 Task: For heading Arial Rounded MT Bold with Underline.  font size for heading26,  'Change the font style of data to'Browallia New.  and font size to 18,  Change the alignment of both headline & data to Align middle & Align Text left.  In the sheet  BudgetTool
Action: Mouse moved to (1034, 139)
Screenshot: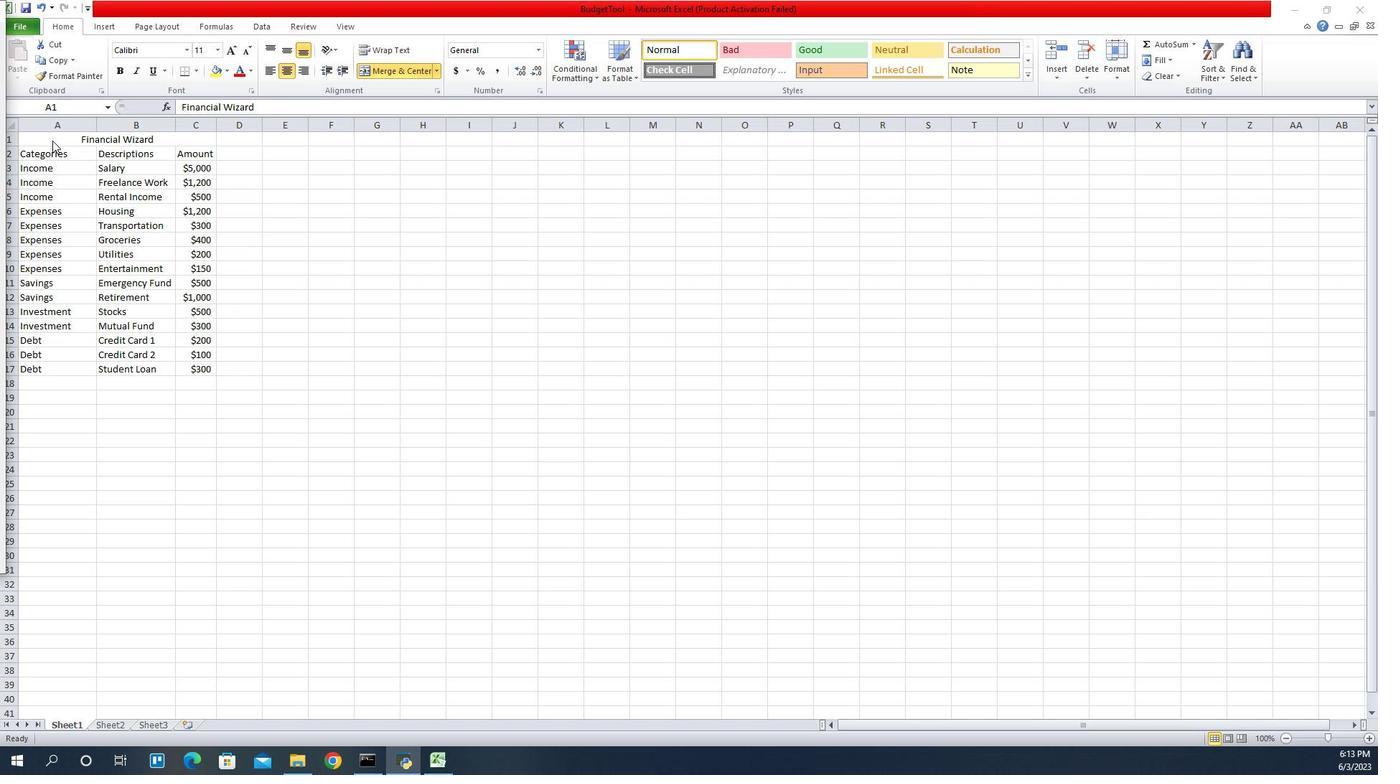 
Action: Mouse pressed left at (1034, 139)
Screenshot: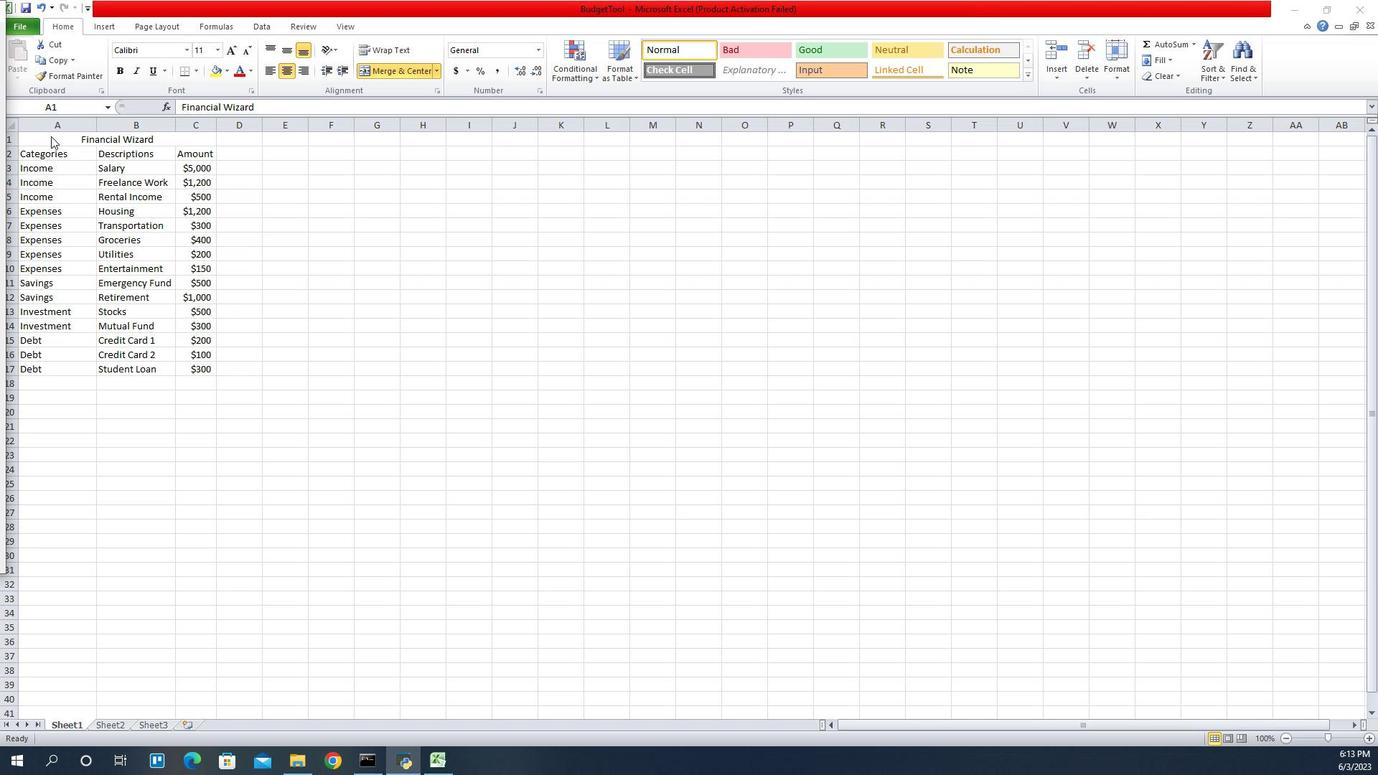 
Action: Mouse moved to (1168, 49)
Screenshot: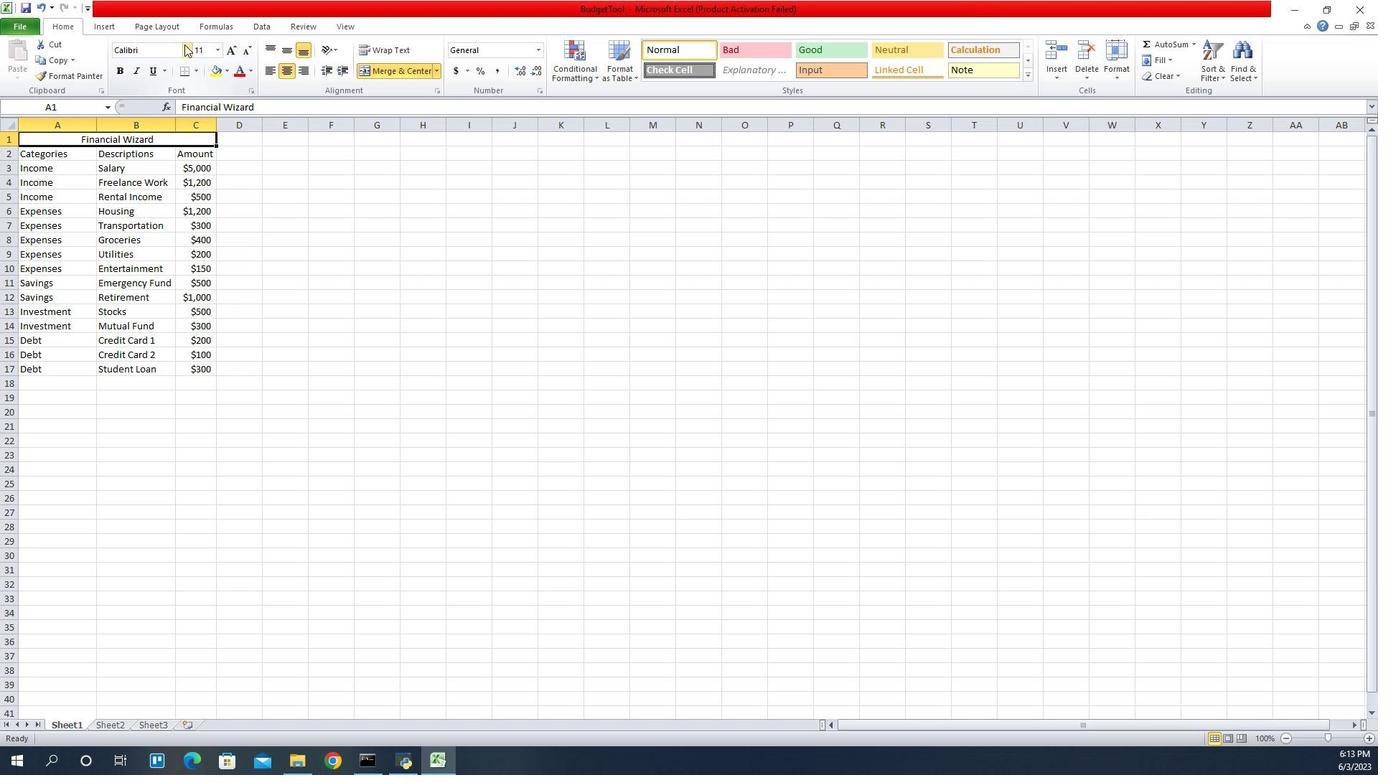 
Action: Mouse pressed left at (1168, 49)
Screenshot: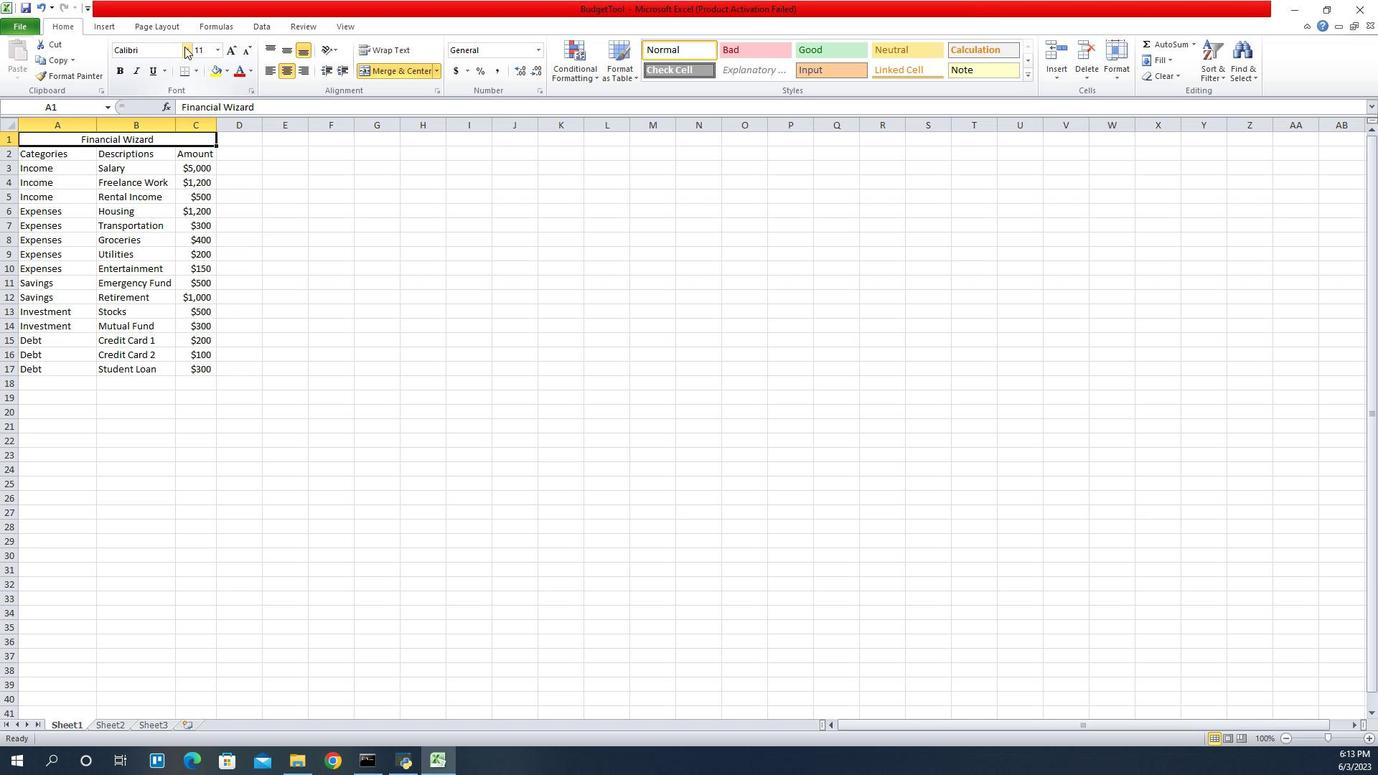 
Action: Mouse moved to (1137, 216)
Screenshot: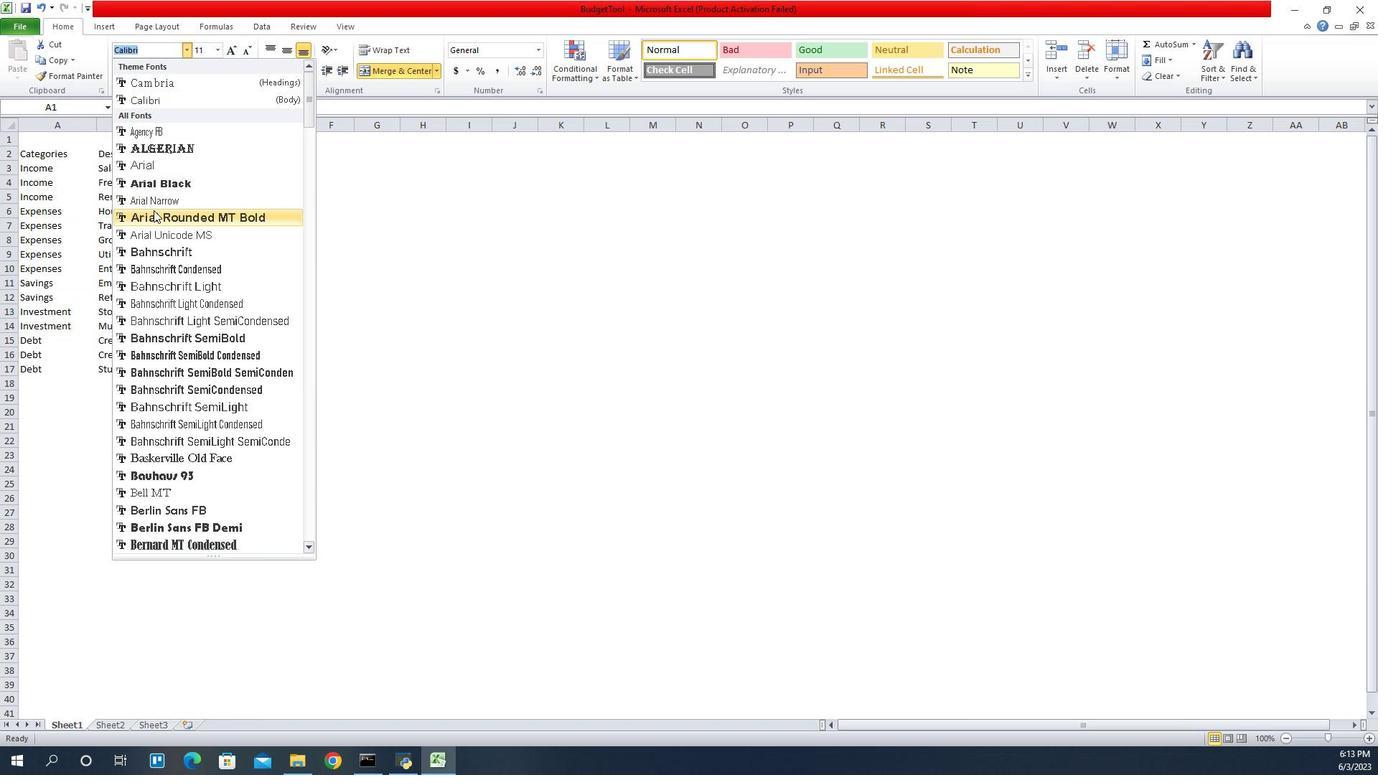 
Action: Mouse pressed left at (1137, 216)
Screenshot: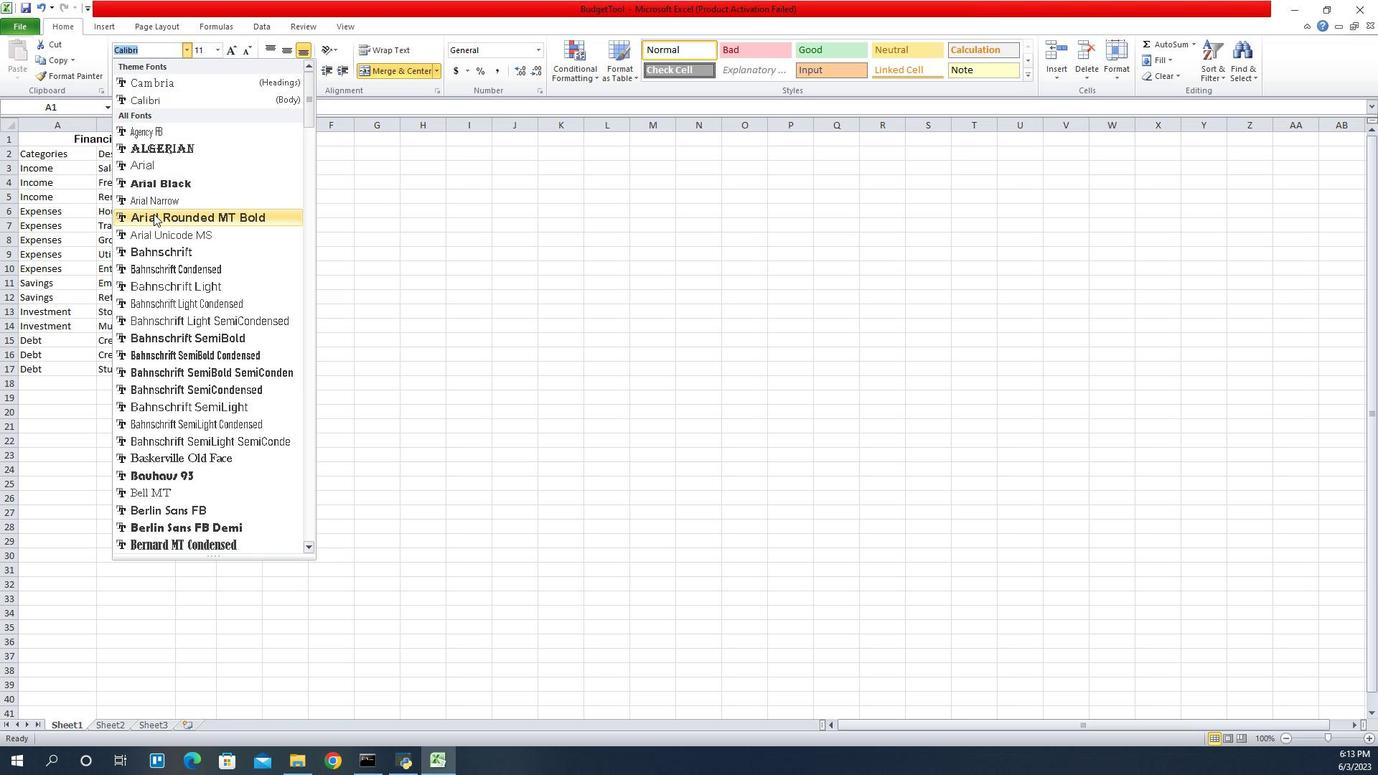 
Action: Mouse moved to (1136, 68)
Screenshot: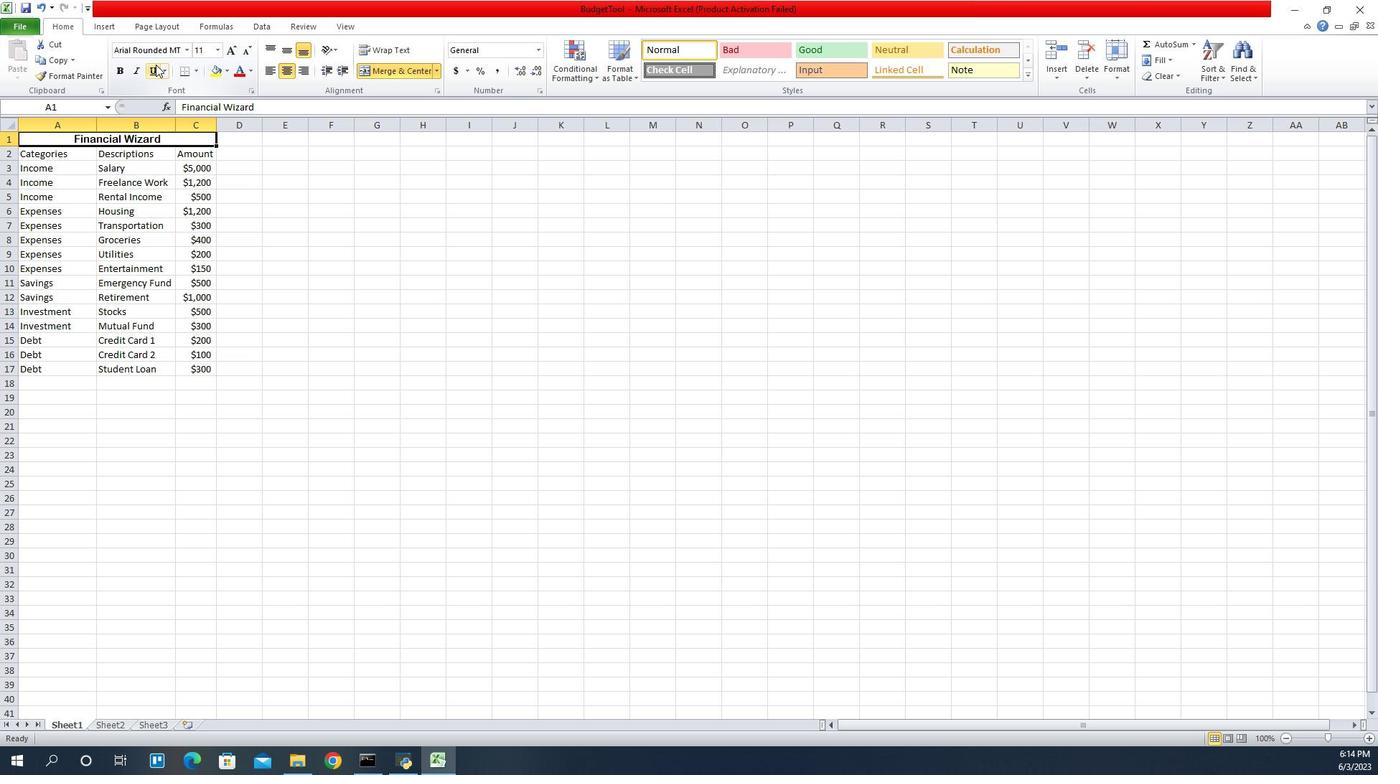 
Action: Mouse pressed left at (1136, 68)
Screenshot: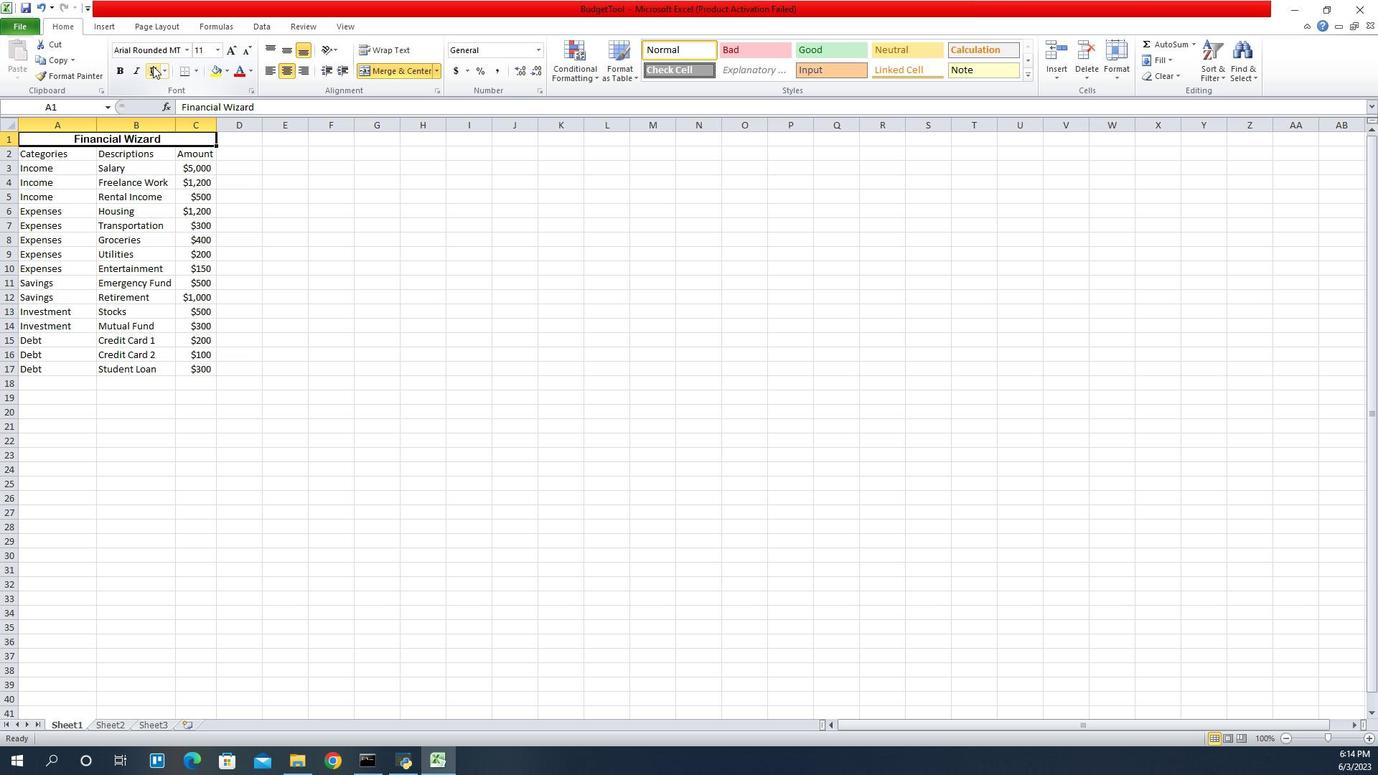 
Action: Mouse moved to (1200, 53)
Screenshot: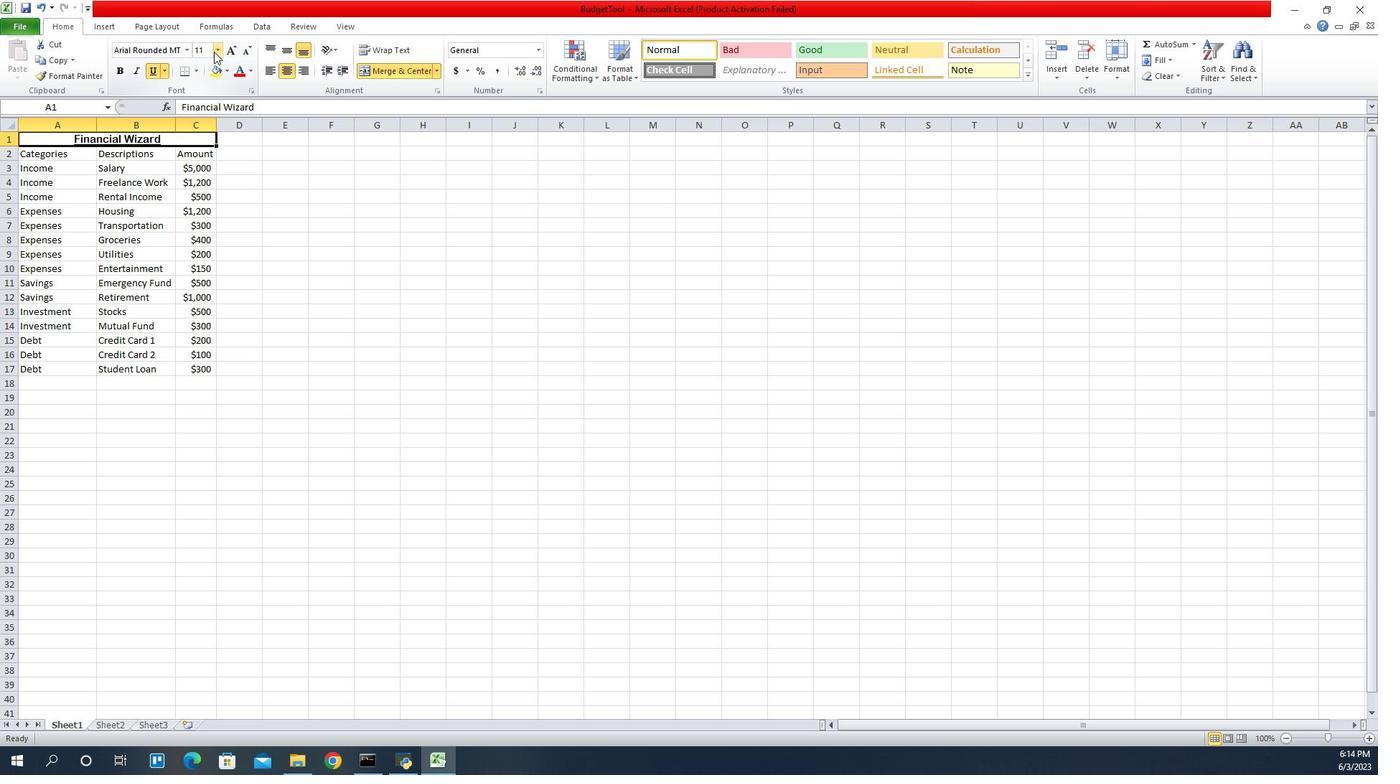 
Action: Mouse pressed left at (1200, 53)
Screenshot: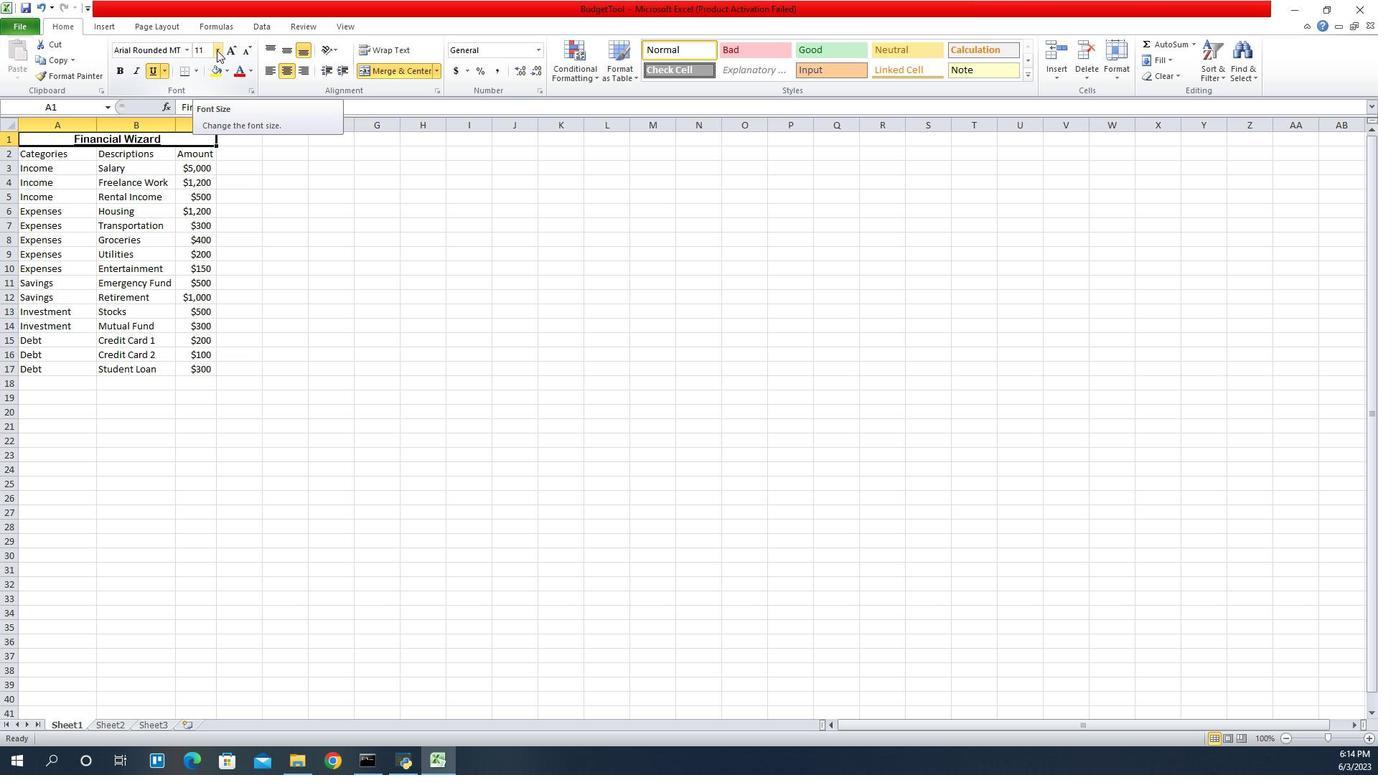 
Action: Mouse moved to (1180, 203)
Screenshot: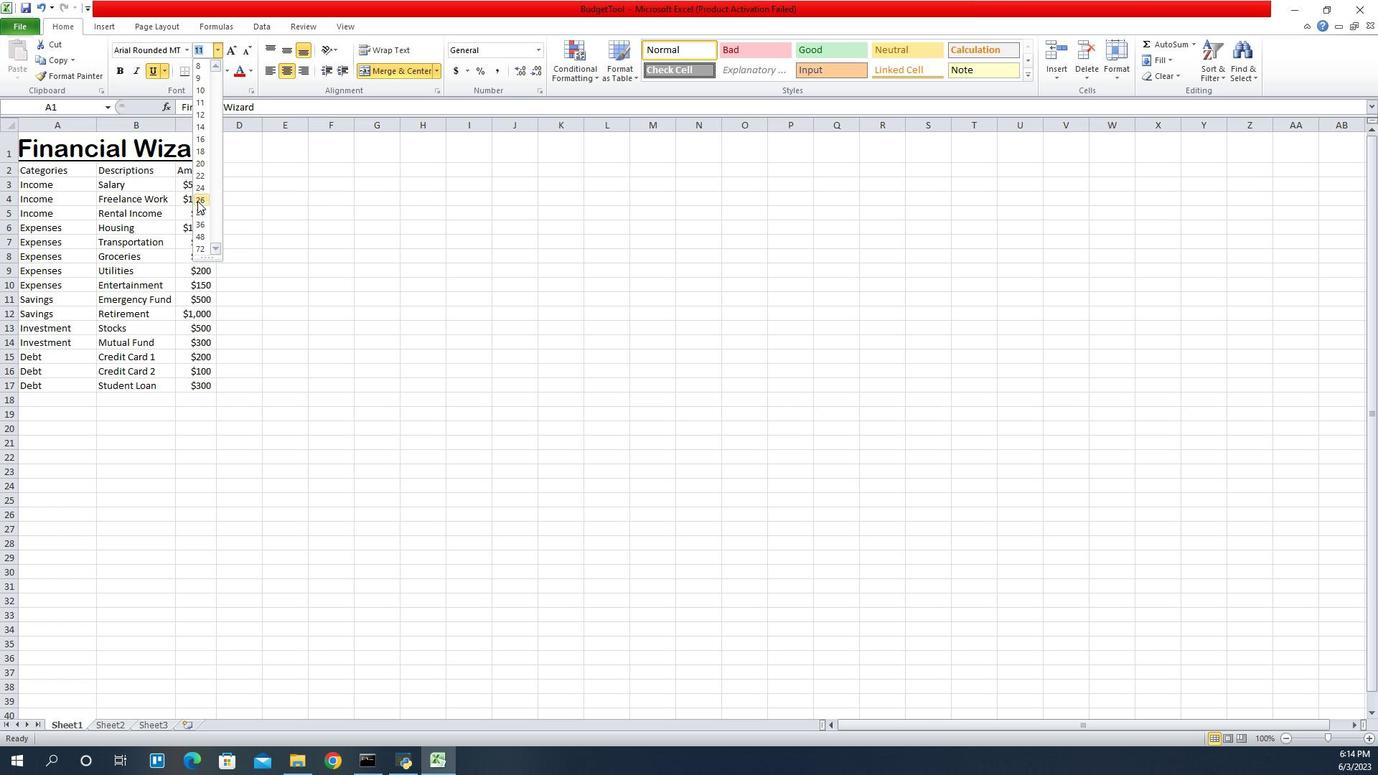 
Action: Mouse pressed left at (1180, 203)
Screenshot: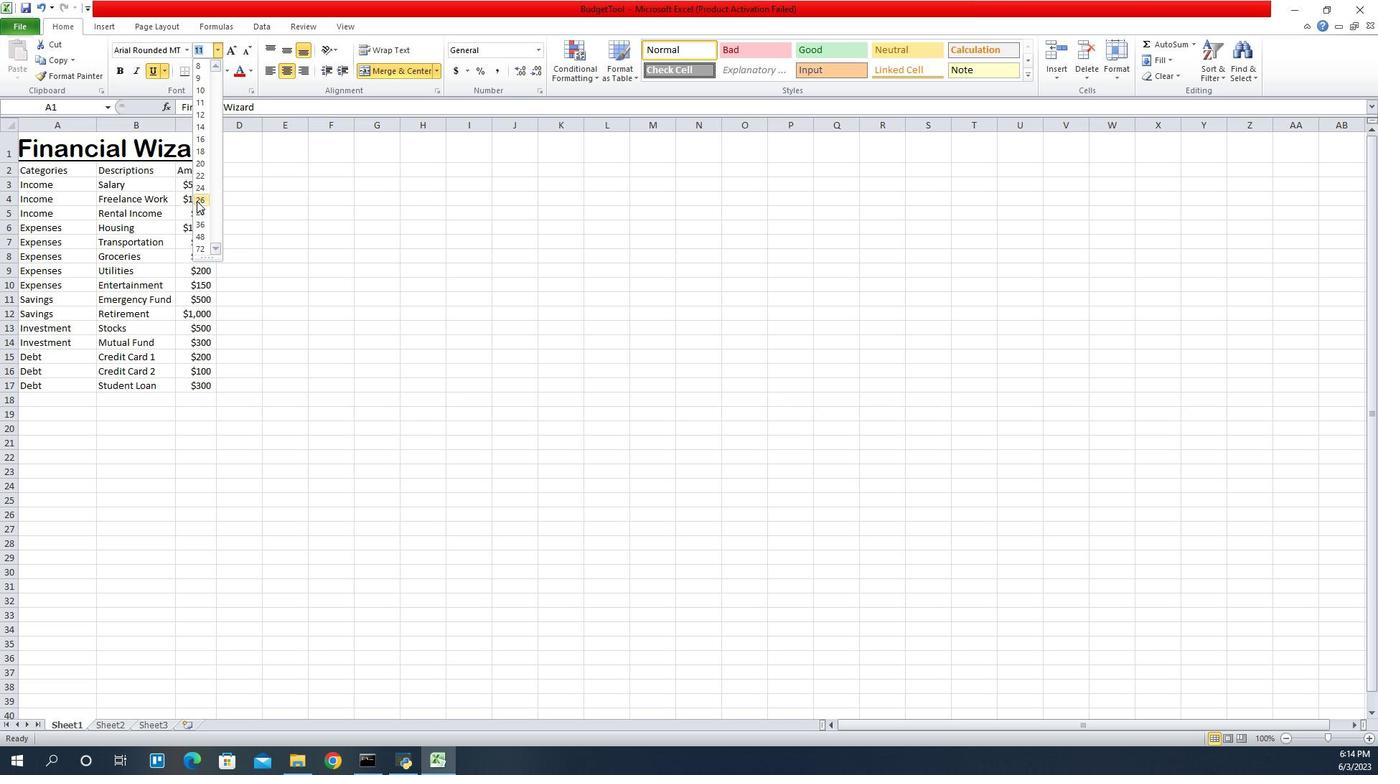 
Action: Mouse moved to (1025, 175)
Screenshot: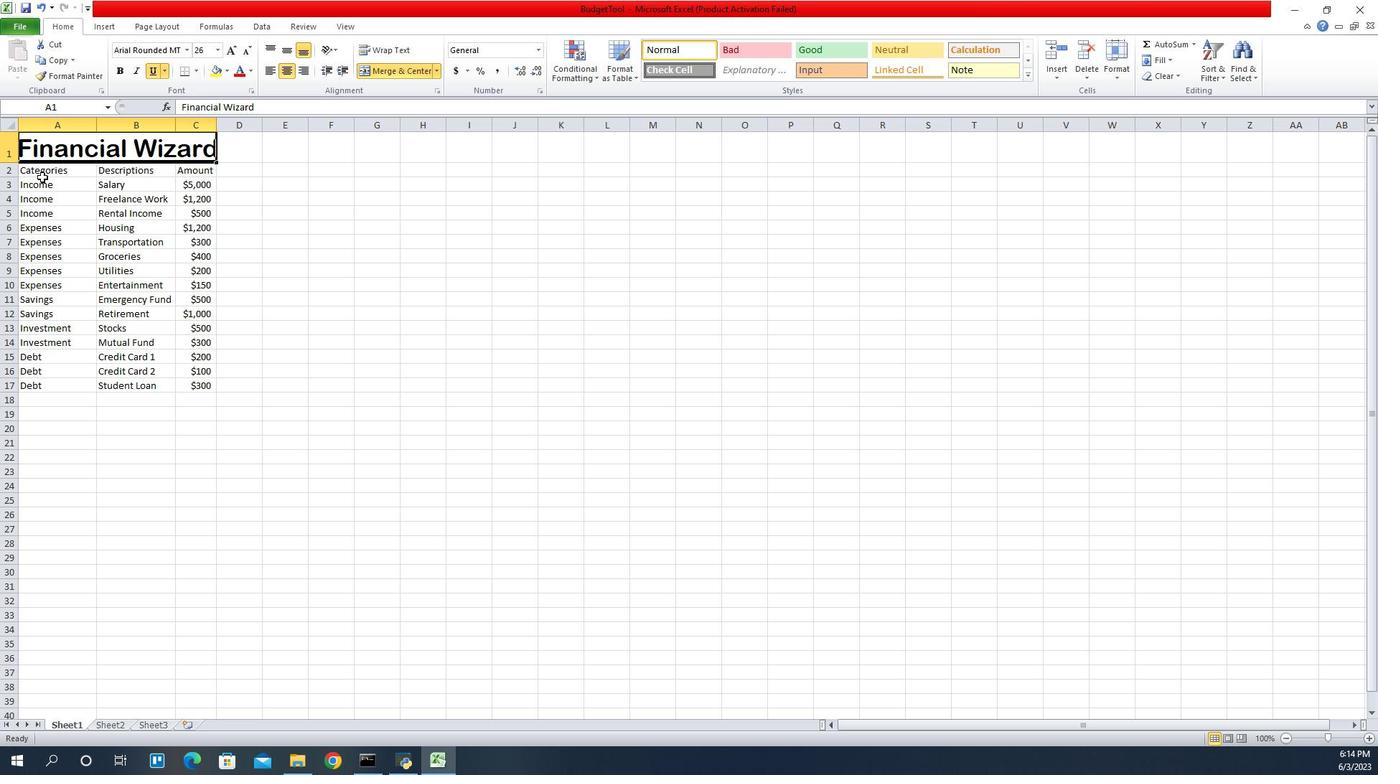 
Action: Mouse pressed left at (1025, 175)
Screenshot: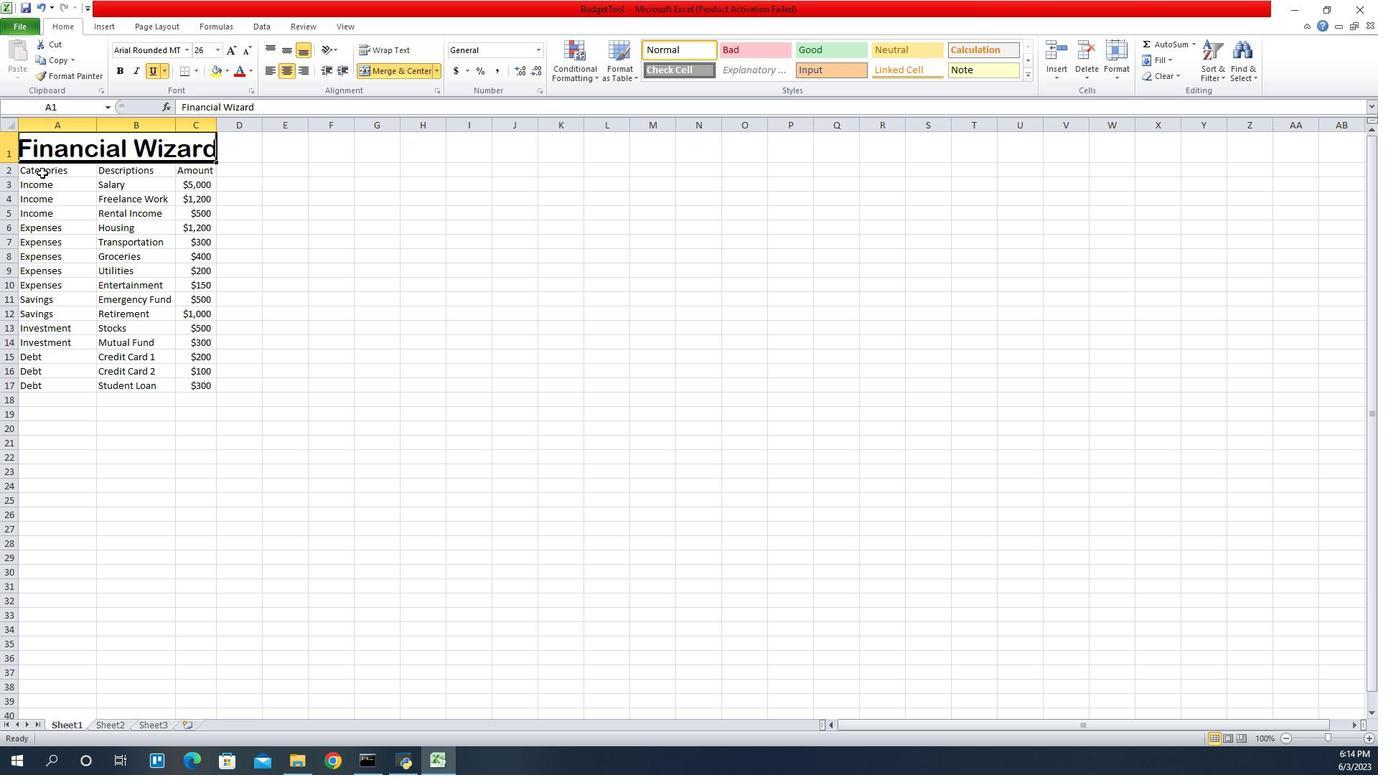 
Action: Mouse moved to (1143, 50)
Screenshot: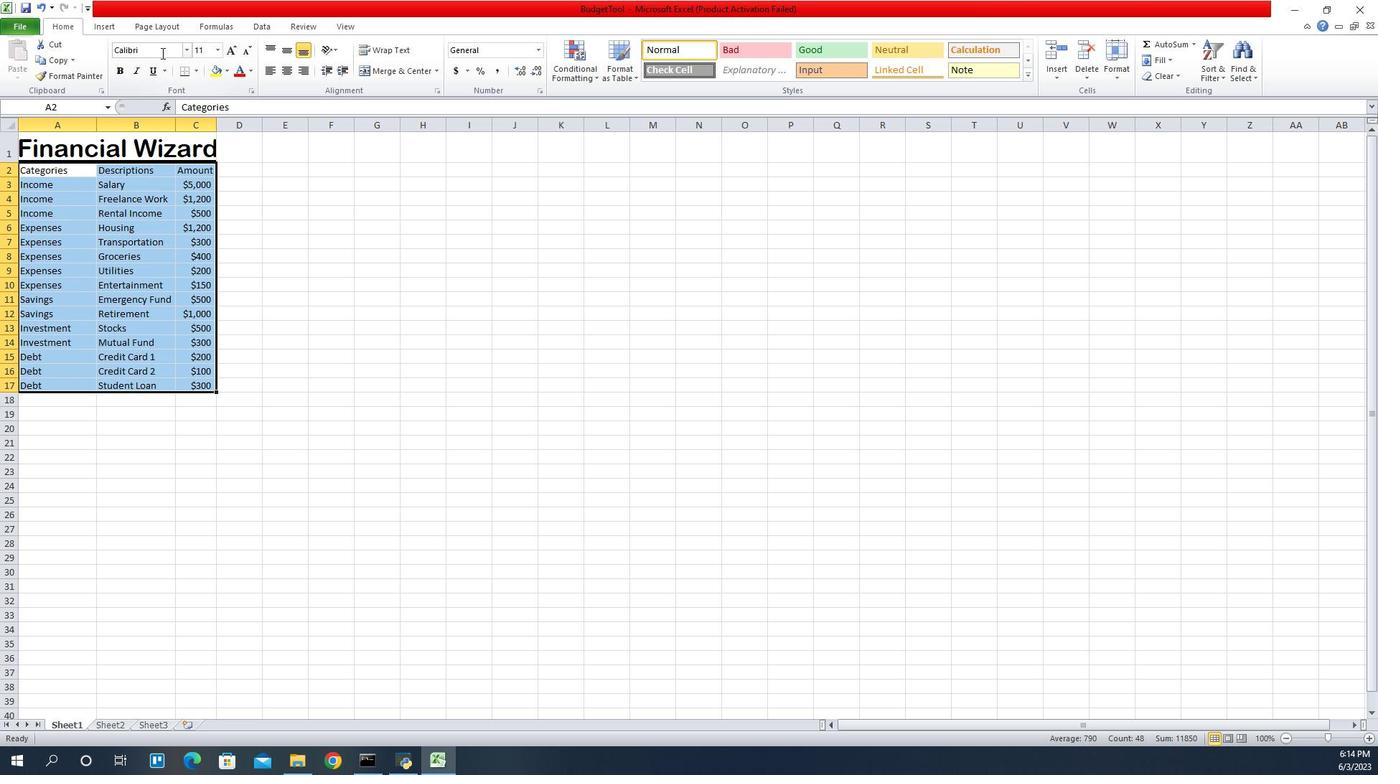 
Action: Mouse pressed left at (1143, 50)
Screenshot: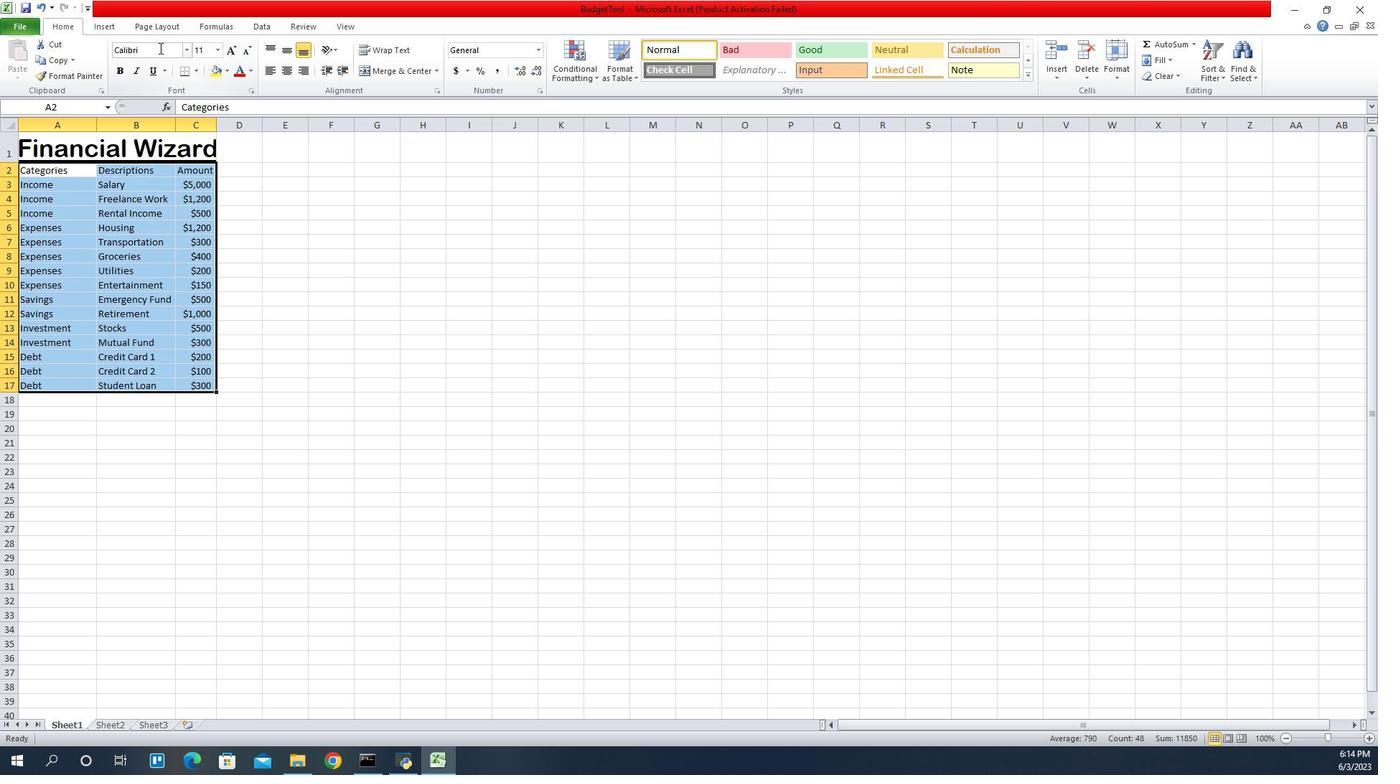 
Action: Key pressed <Key.backspace>browallia<Key.space>new<Key.enter>
Screenshot: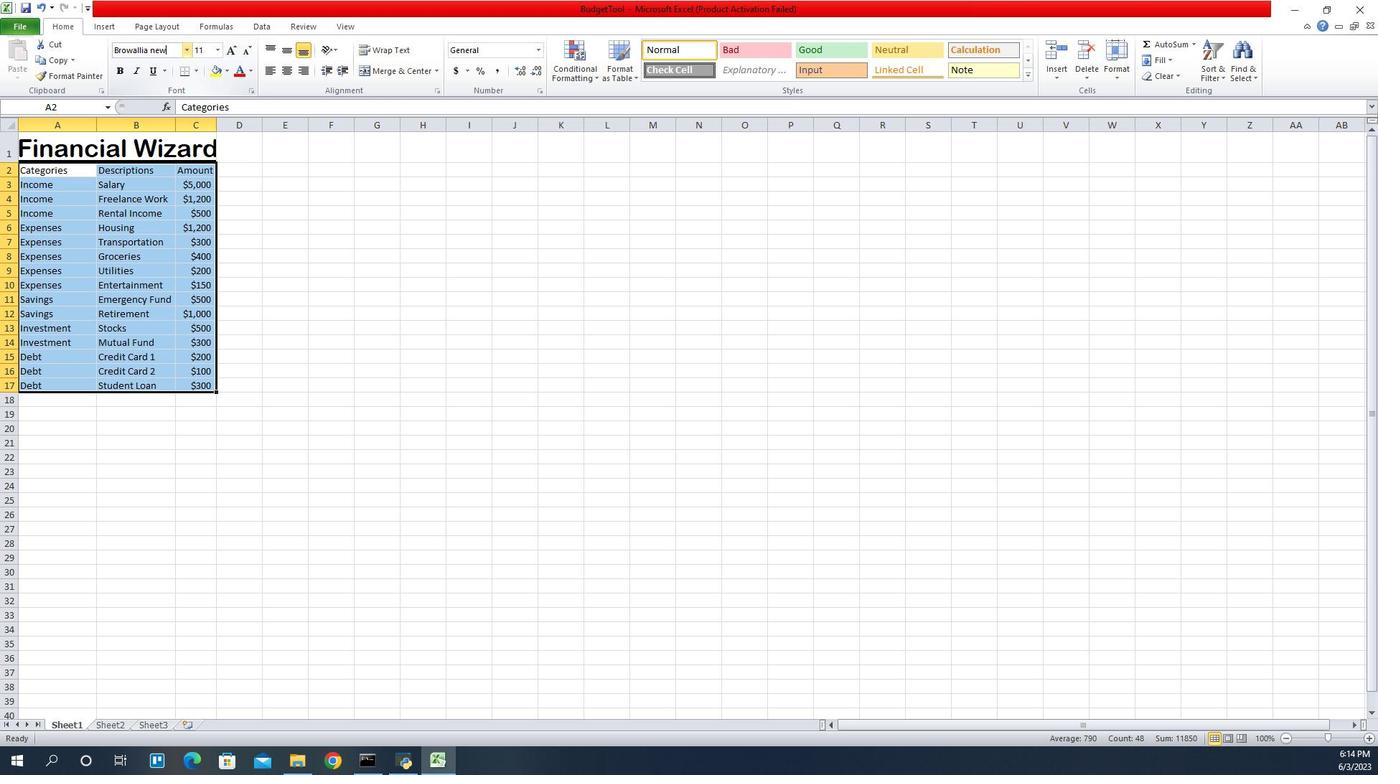 
Action: Mouse moved to (1204, 52)
Screenshot: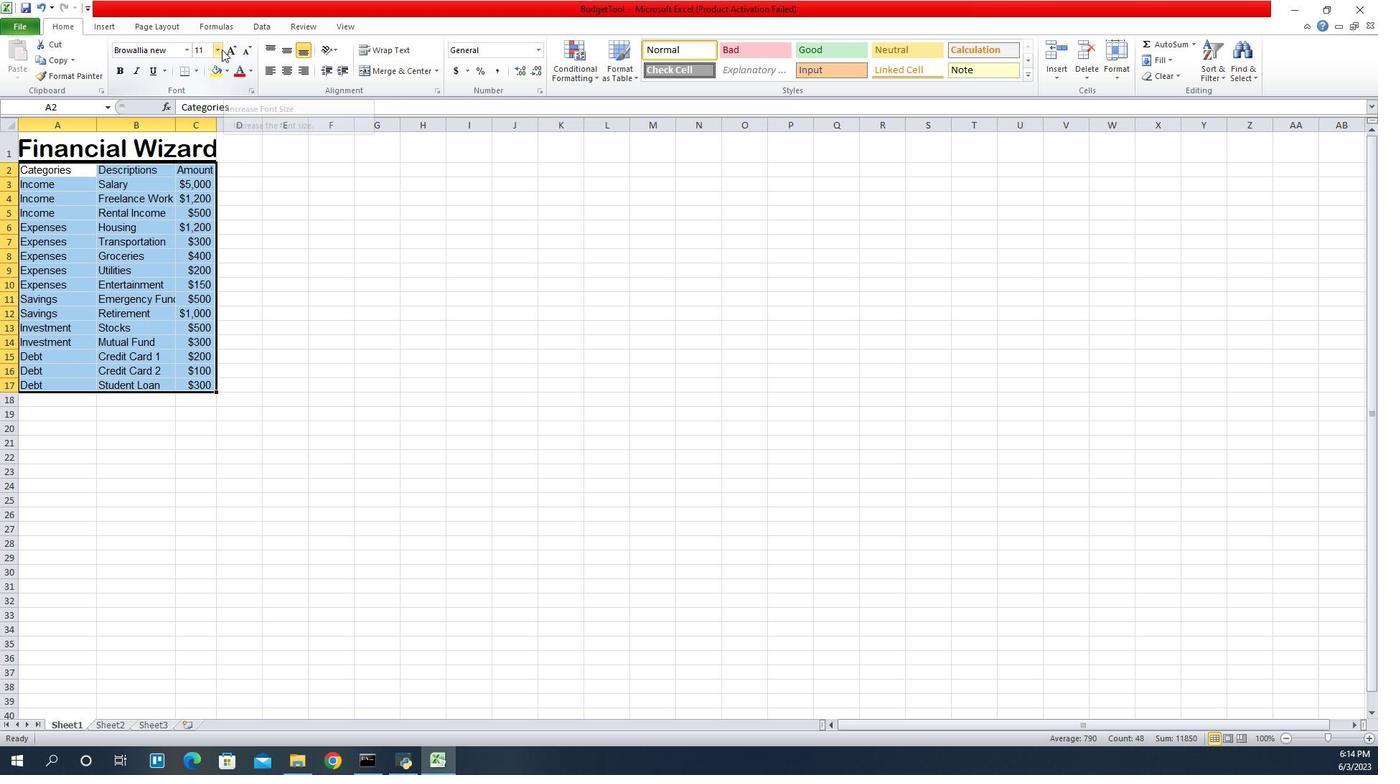 
Action: Mouse pressed left at (1204, 52)
Screenshot: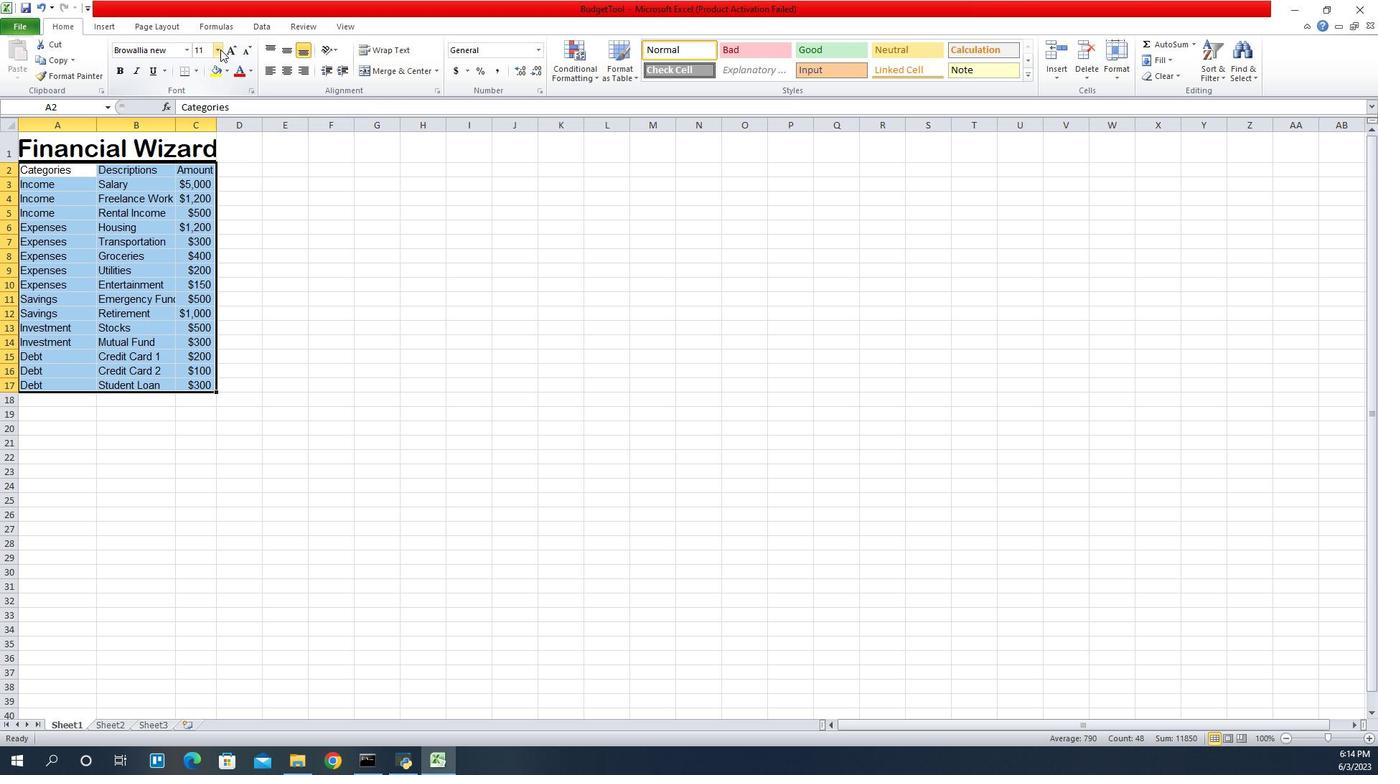 
Action: Mouse moved to (1186, 152)
Screenshot: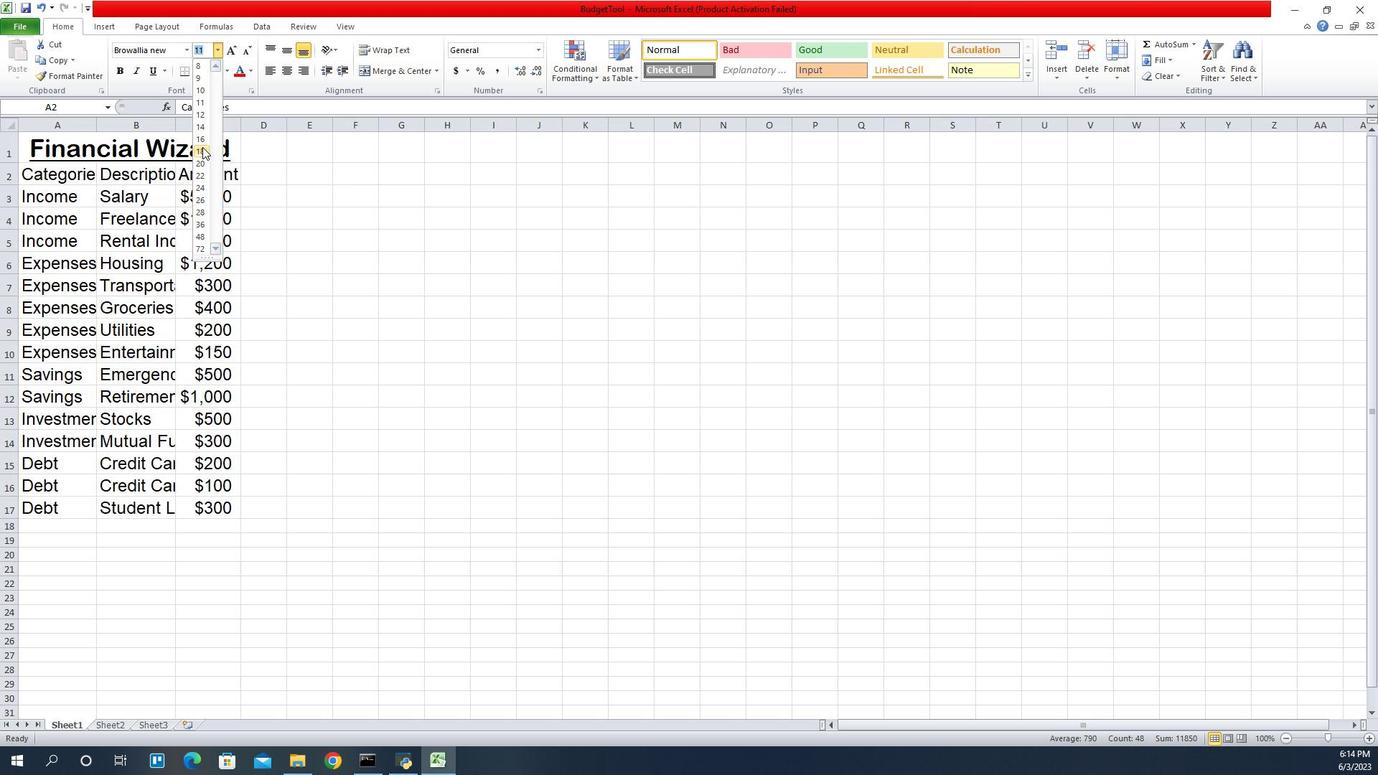 
Action: Mouse pressed left at (1186, 152)
Screenshot: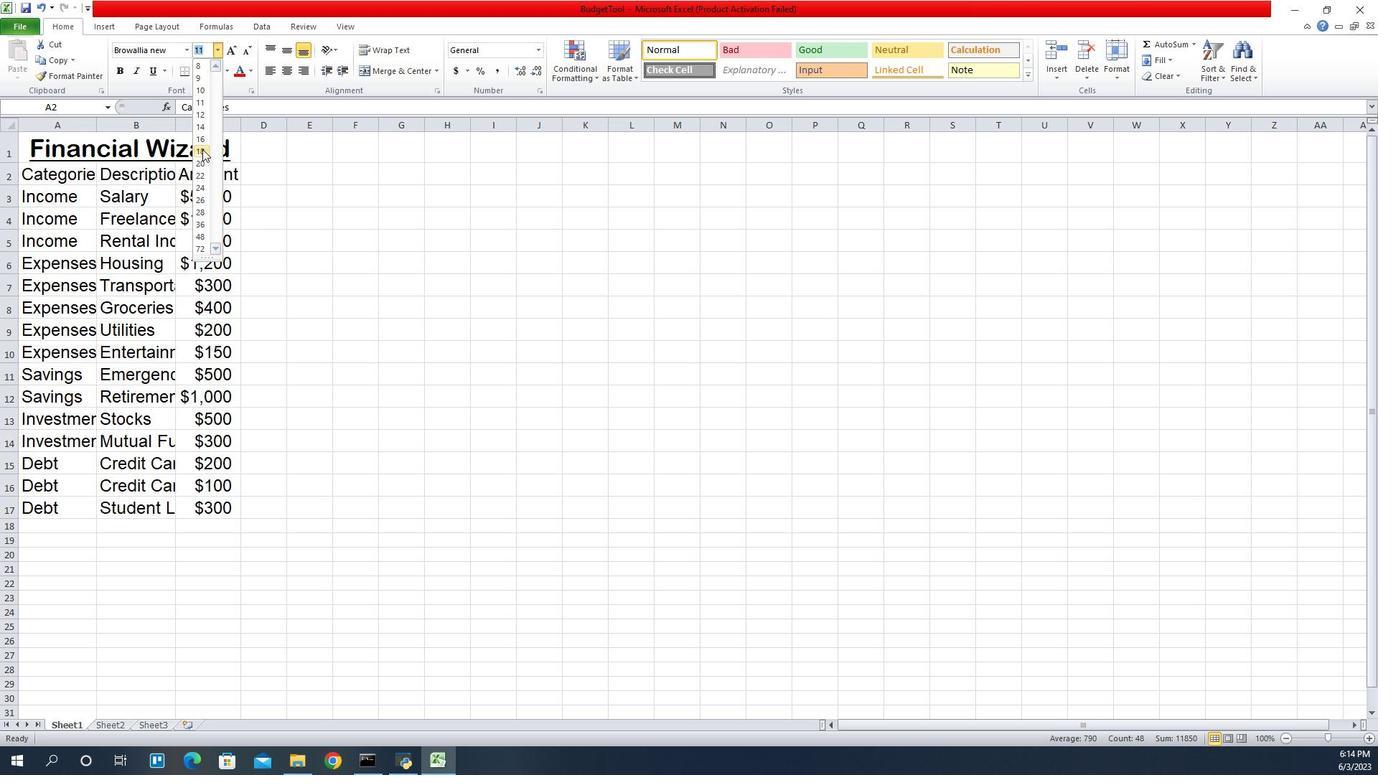 
Action: Mouse moved to (1054, 153)
Screenshot: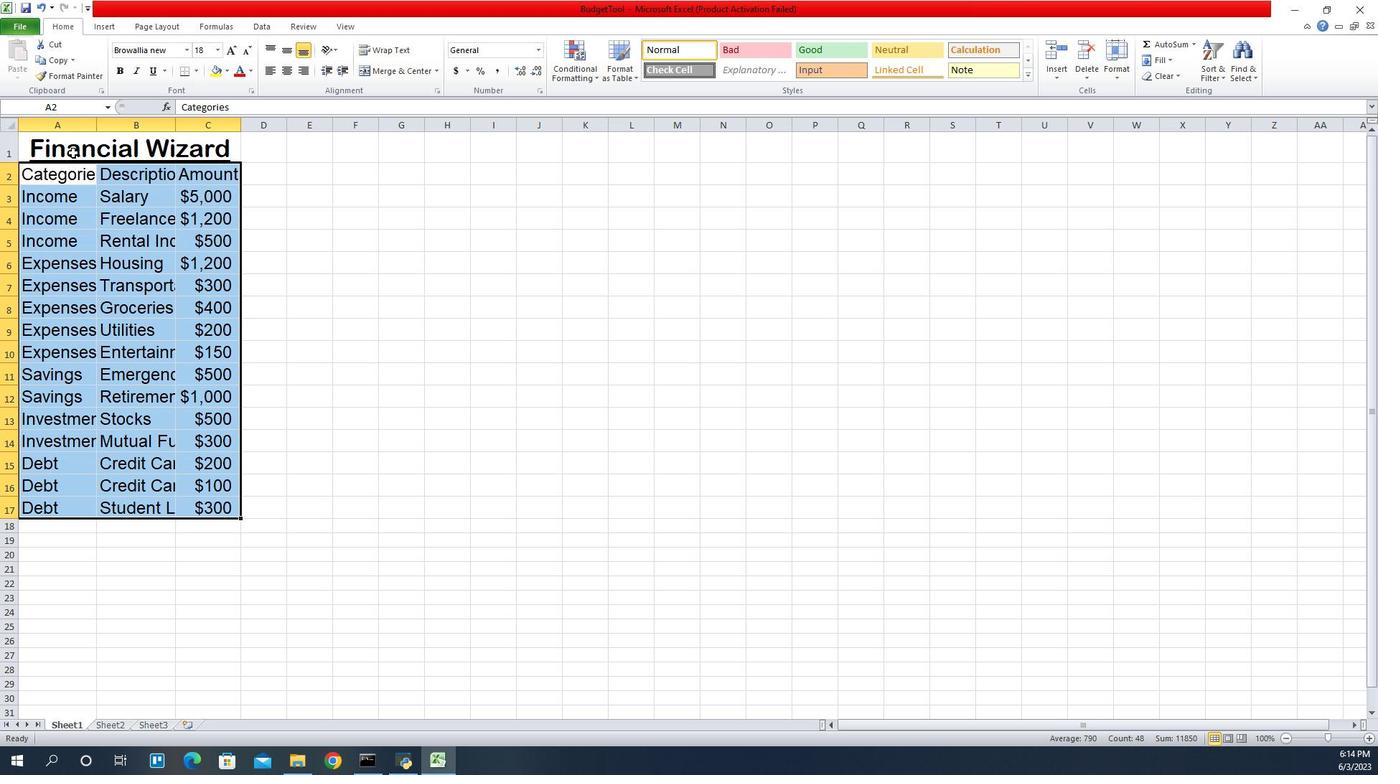 
Action: Mouse pressed left at (1054, 153)
Screenshot: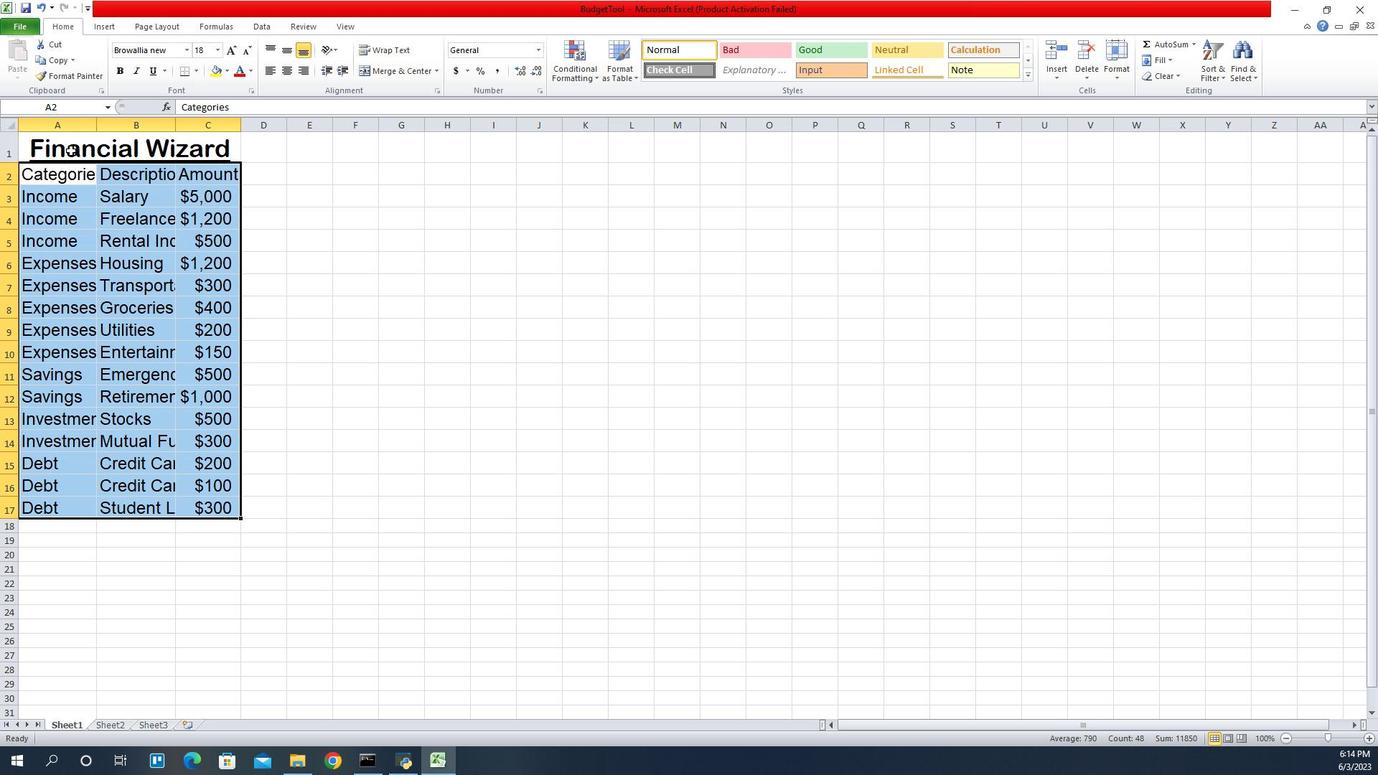 
Action: Mouse moved to (1272, 50)
Screenshot: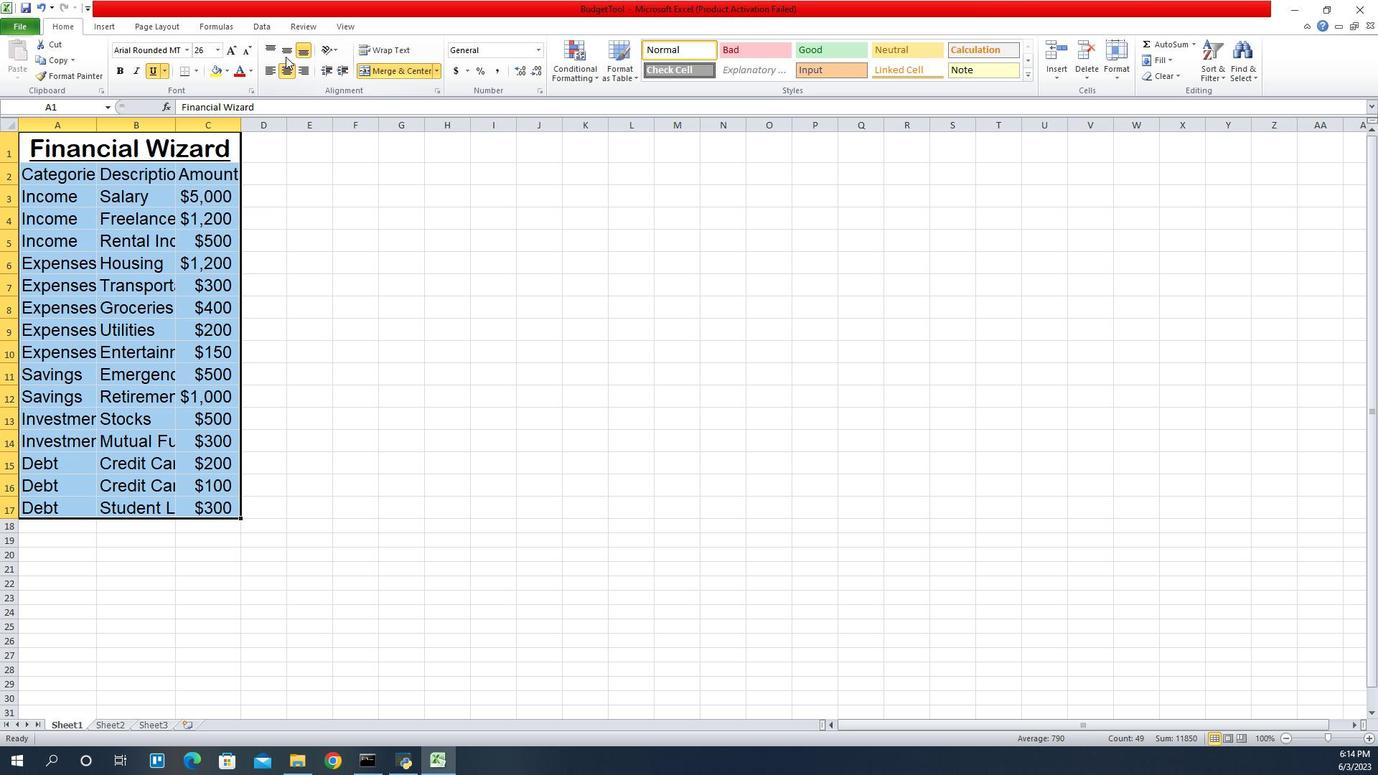 
Action: Mouse pressed left at (1272, 50)
Screenshot: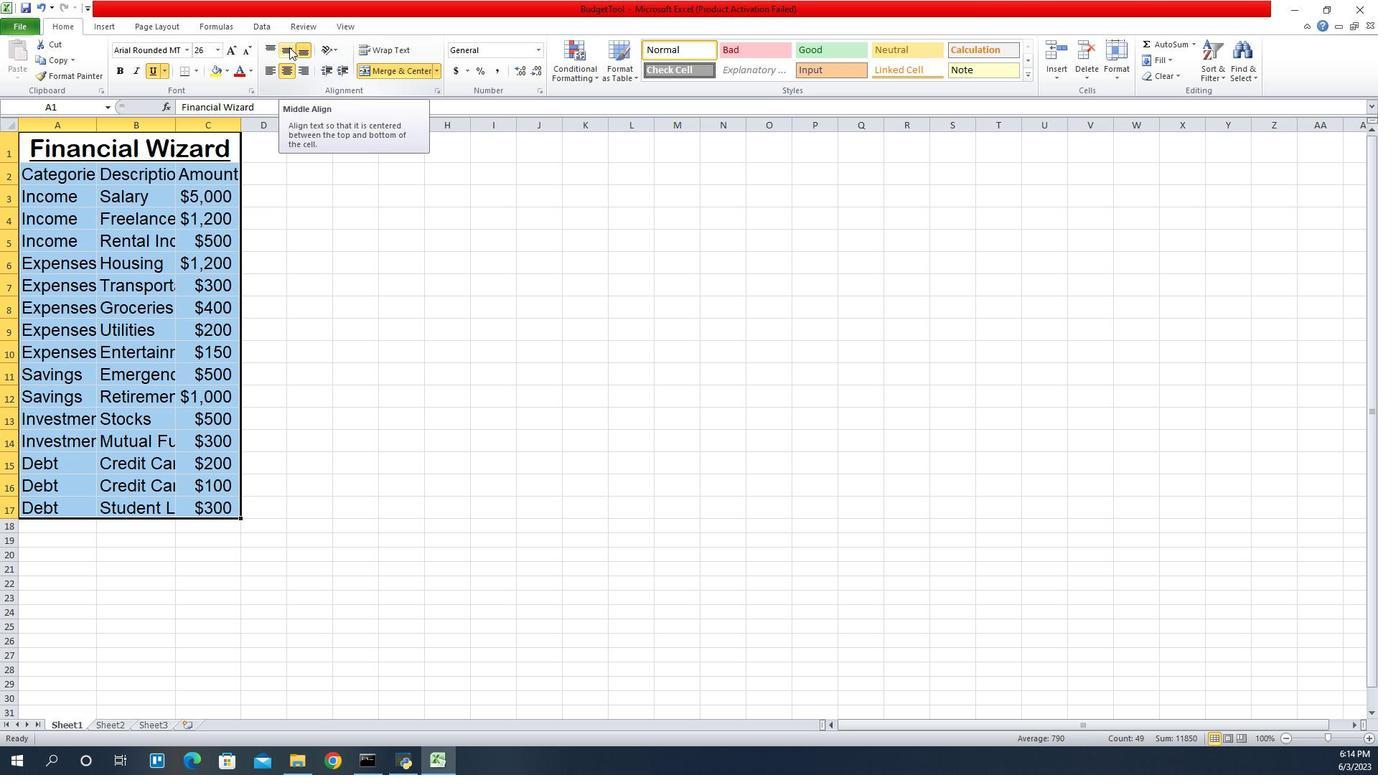
Action: Mouse moved to (1252, 73)
Screenshot: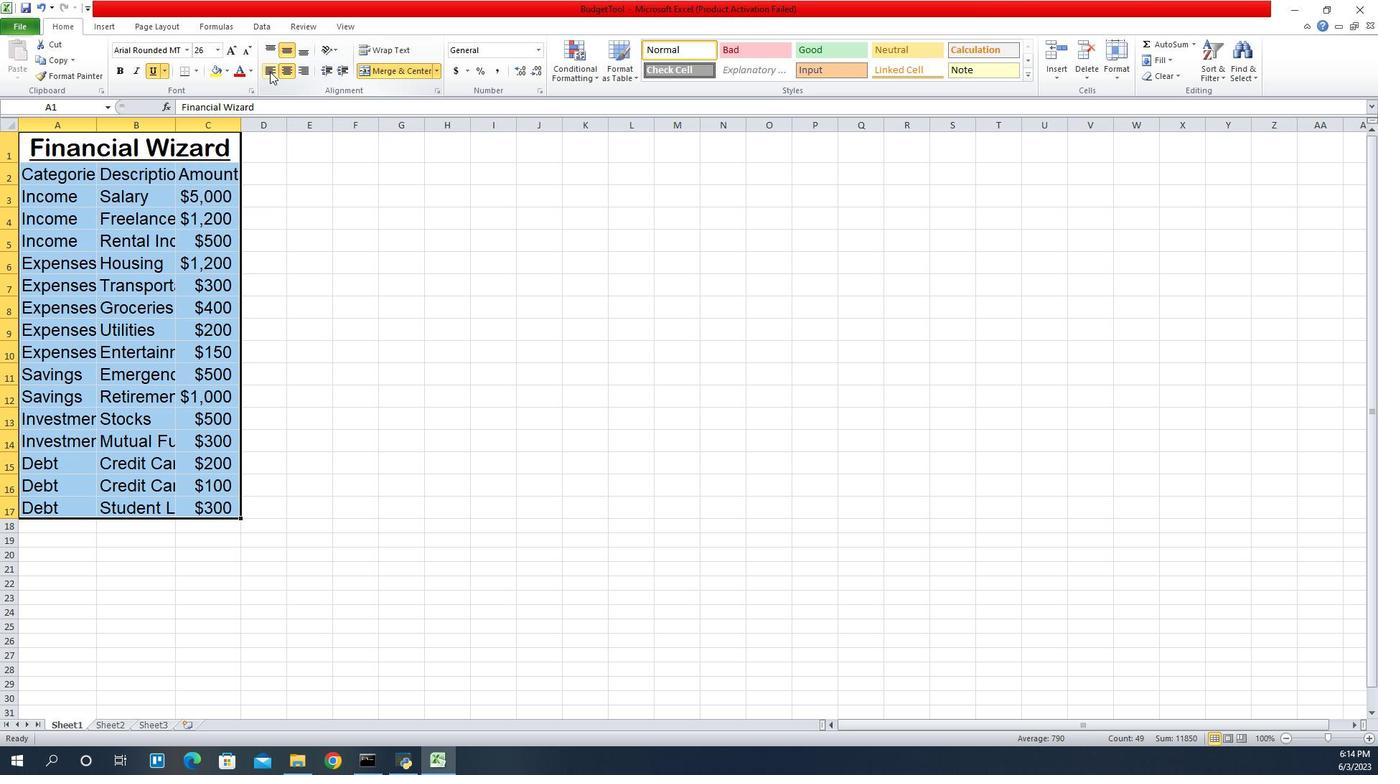 
Action: Mouse pressed left at (1252, 73)
Screenshot: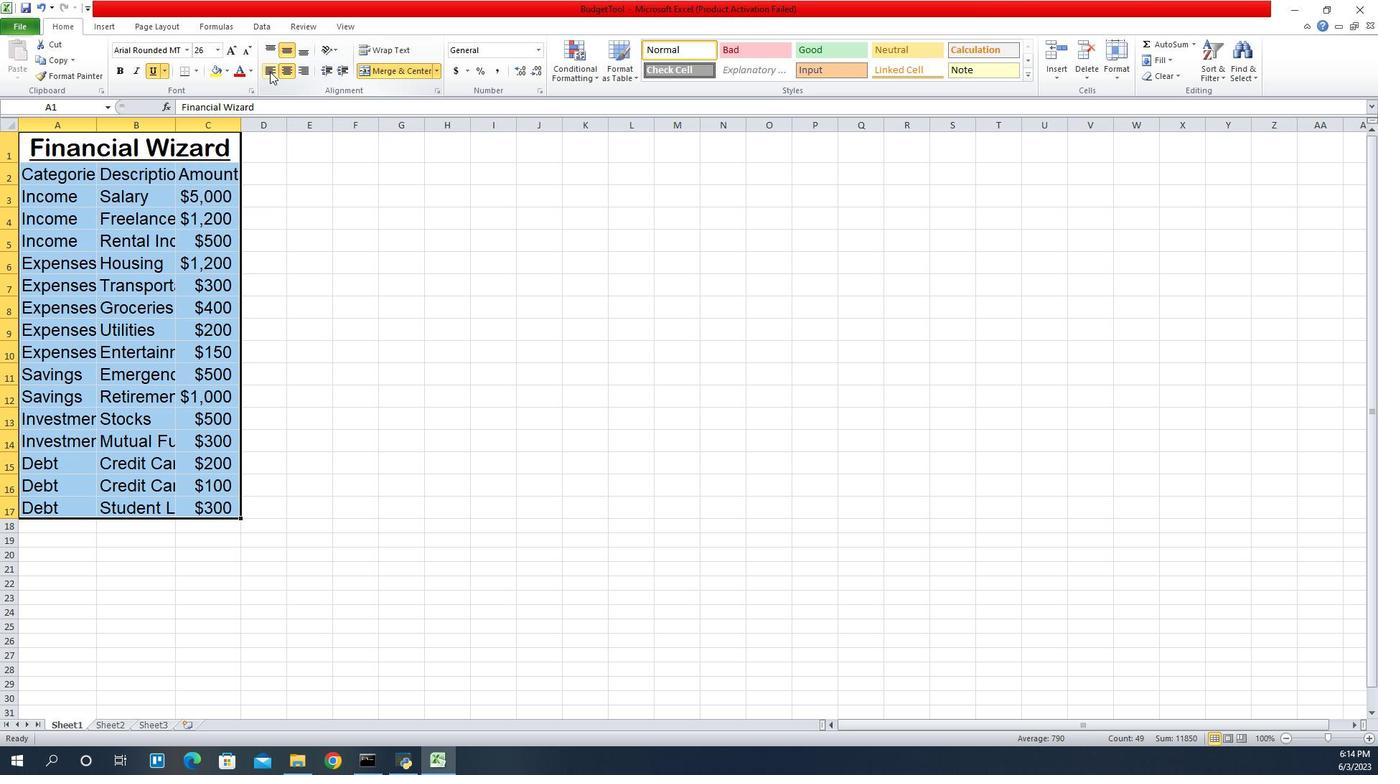 
Action: Mouse moved to (1079, 129)
Screenshot: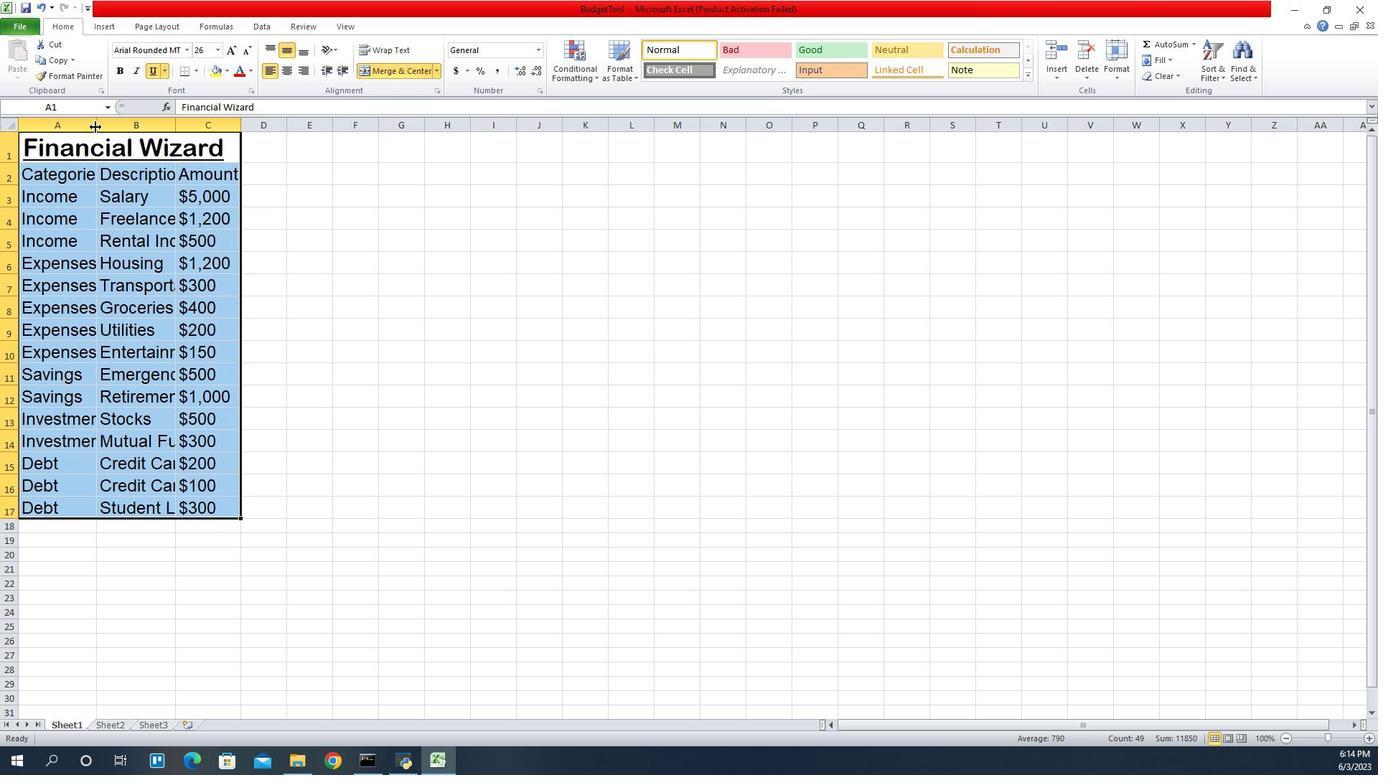 
Action: Mouse pressed left at (1079, 129)
Screenshot: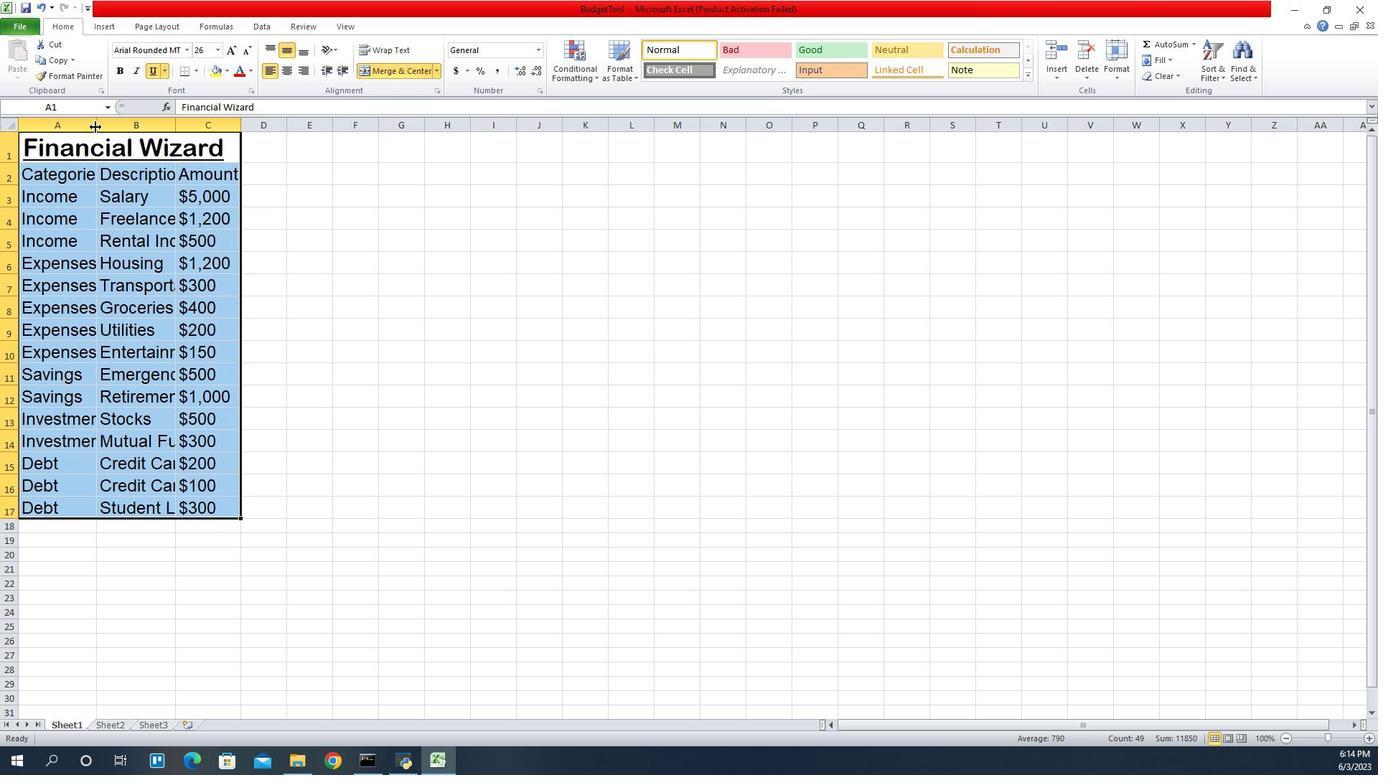 
Action: Mouse pressed left at (1079, 129)
Screenshot: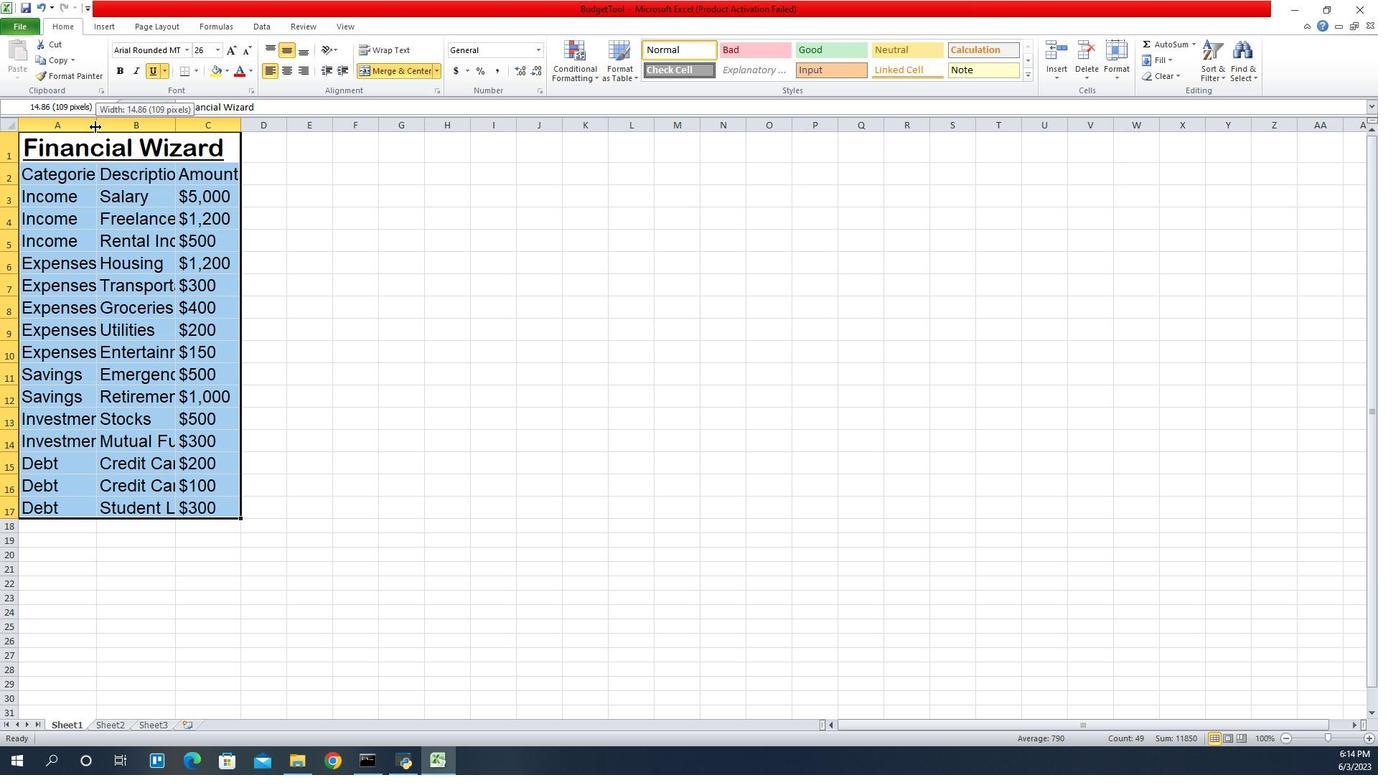
Action: Mouse moved to (1177, 131)
Screenshot: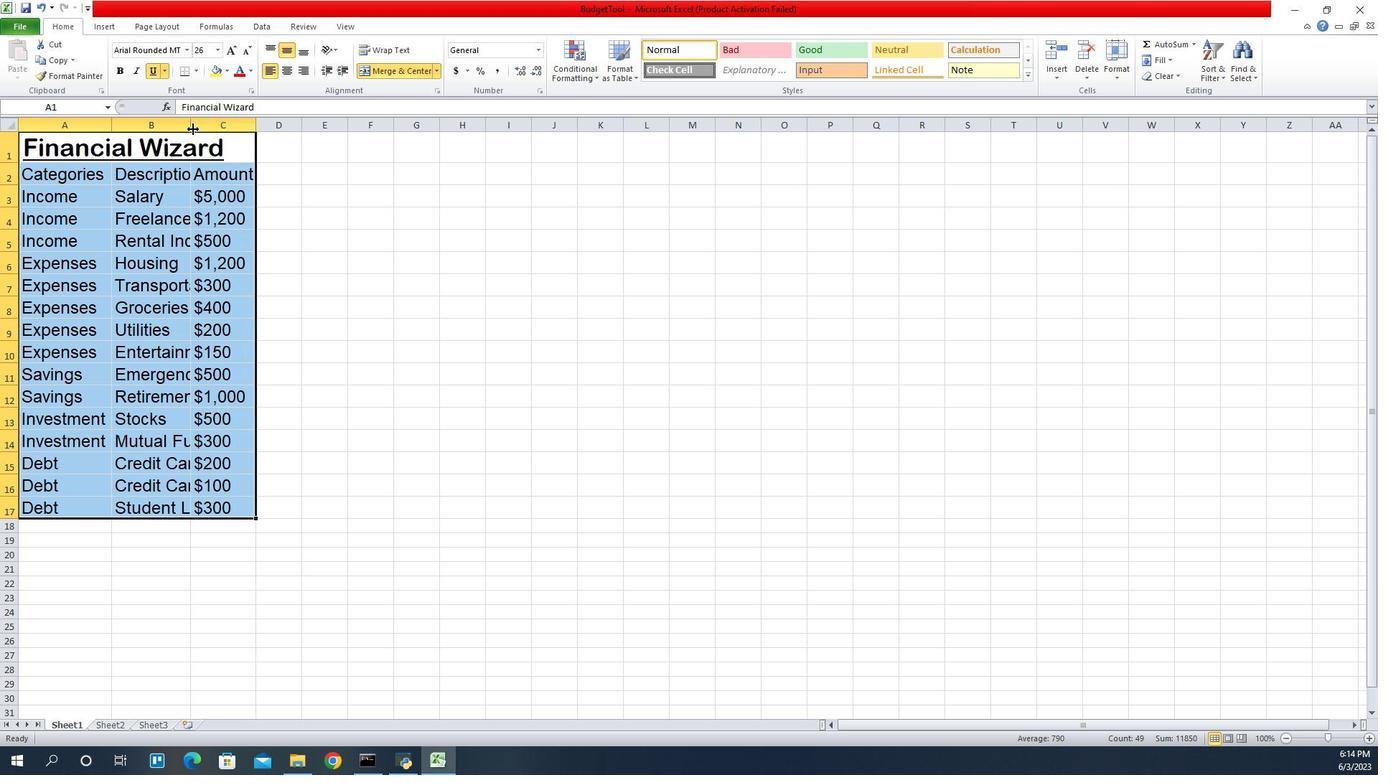 
Action: Mouse pressed left at (1177, 131)
Screenshot: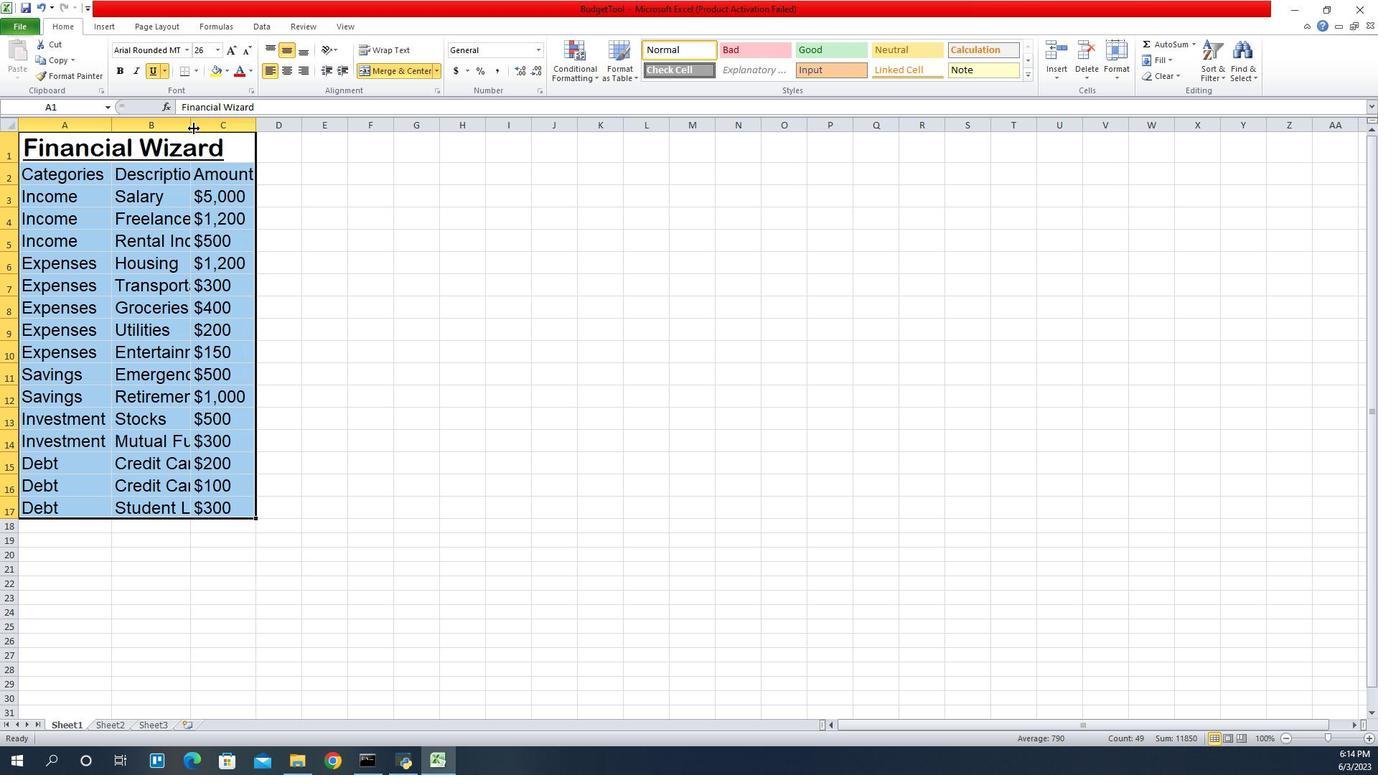 
Action: Mouse pressed left at (1177, 131)
Screenshot: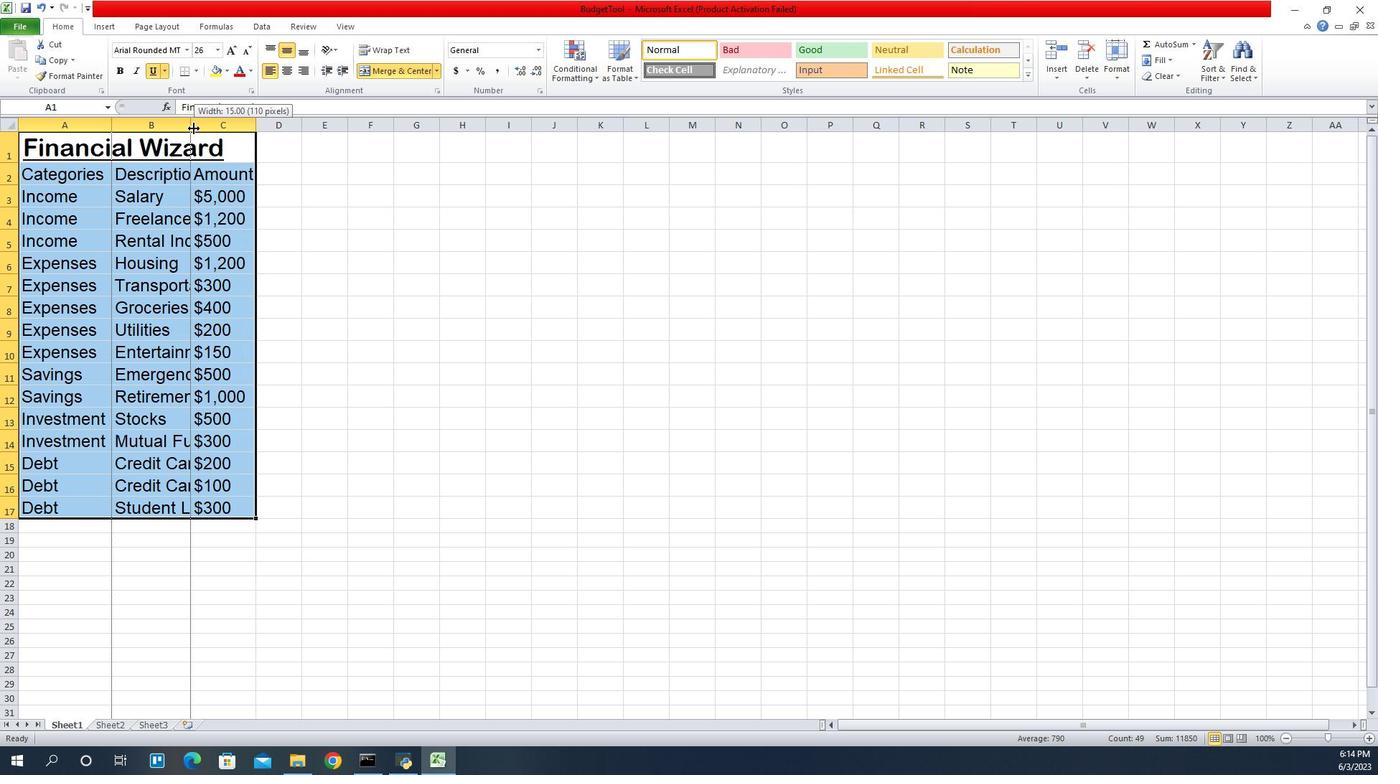 
Action: Mouse moved to (1303, 125)
Screenshot: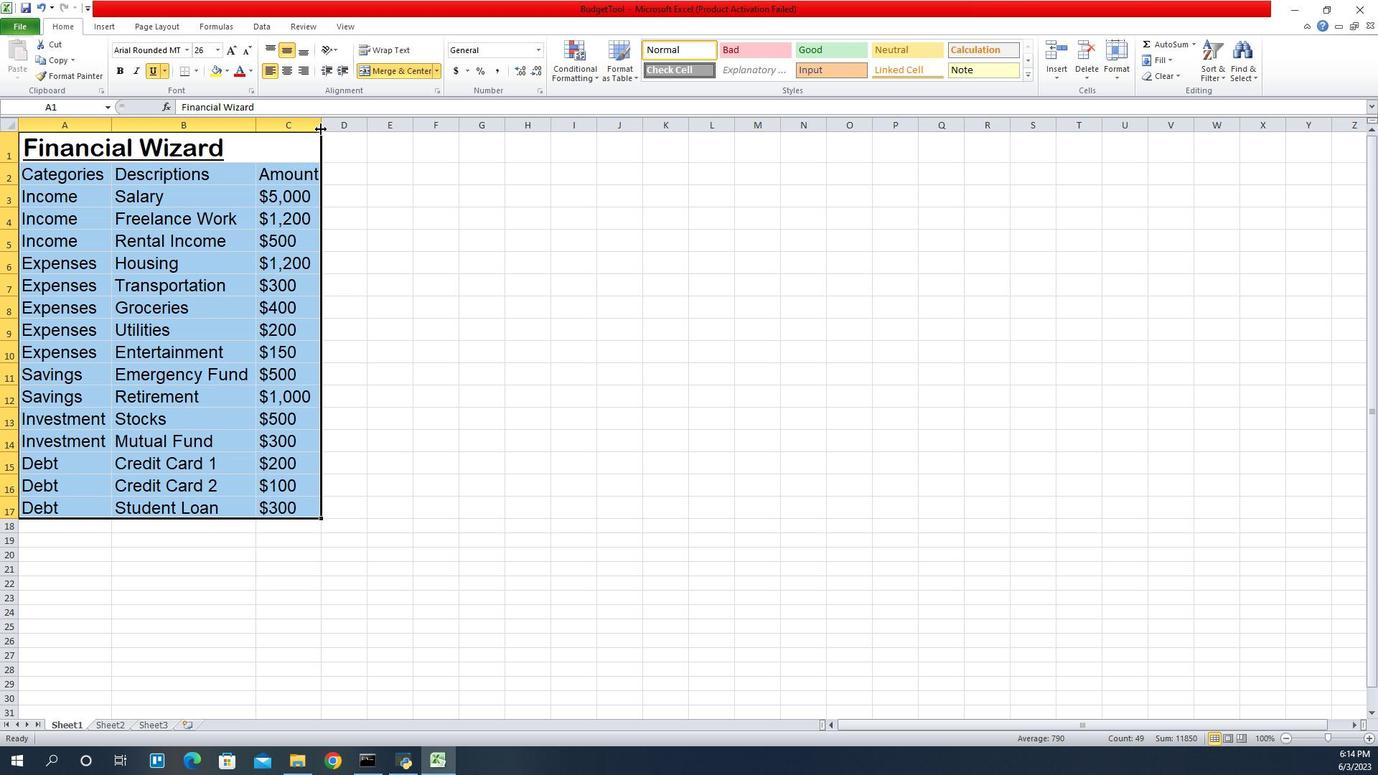 
Action: Mouse pressed left at (1303, 125)
Screenshot: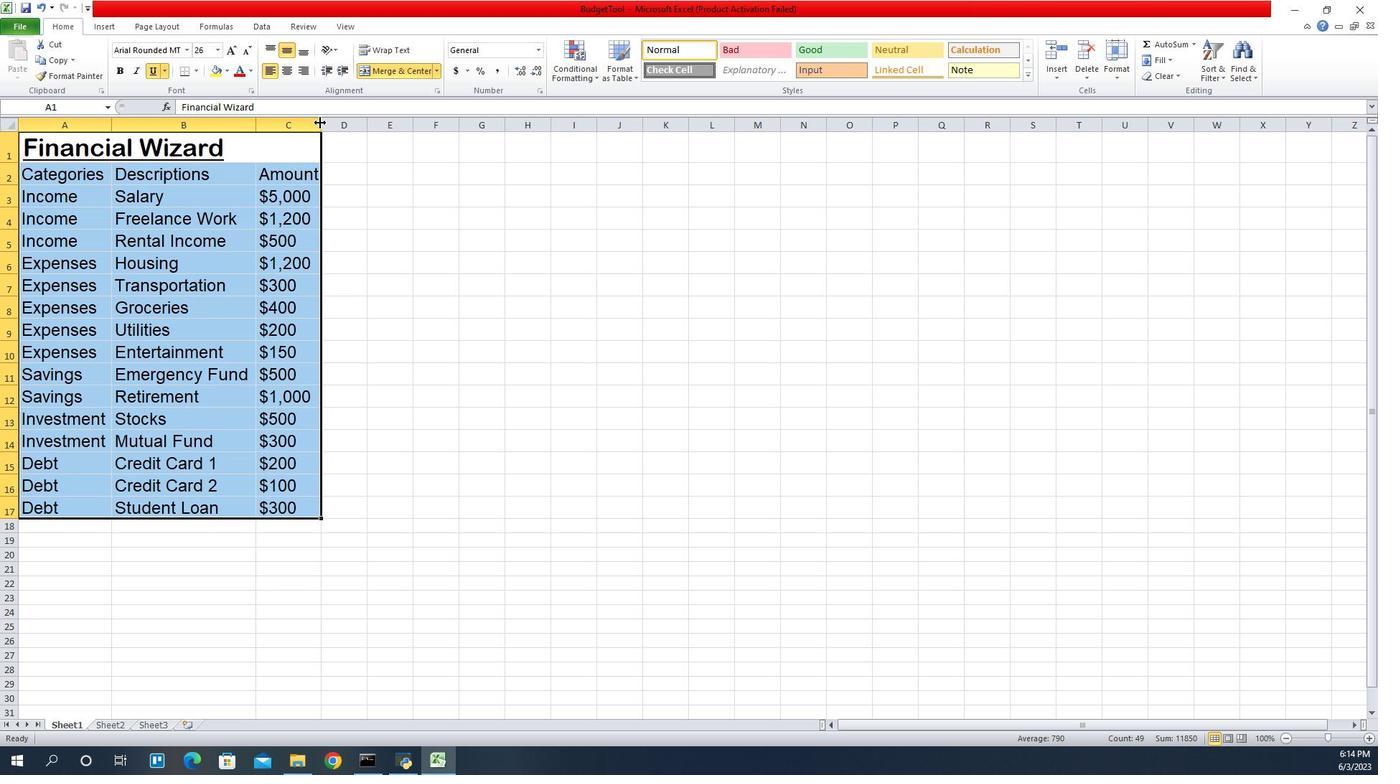 
Action: Mouse moved to (1303, 125)
Screenshot: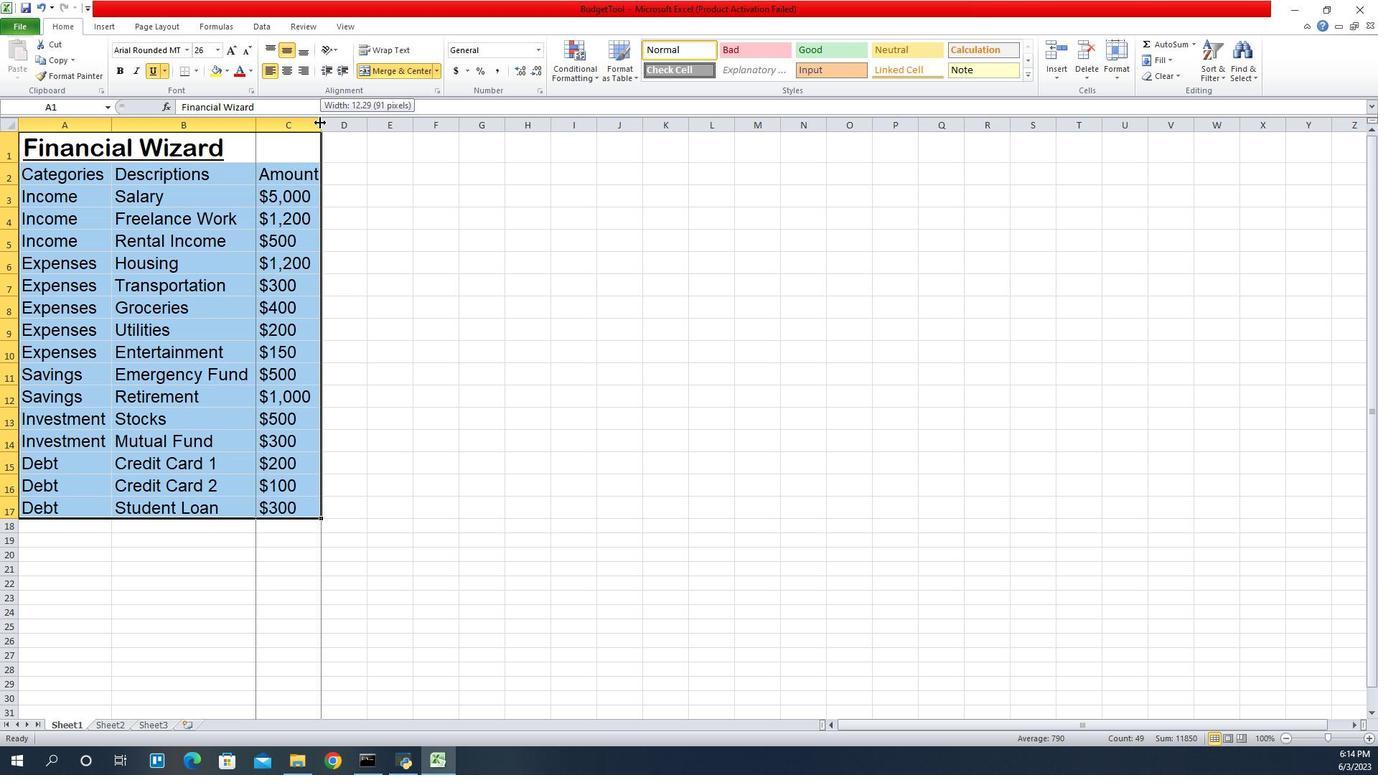 
Action: Mouse pressed left at (1303, 125)
Screenshot: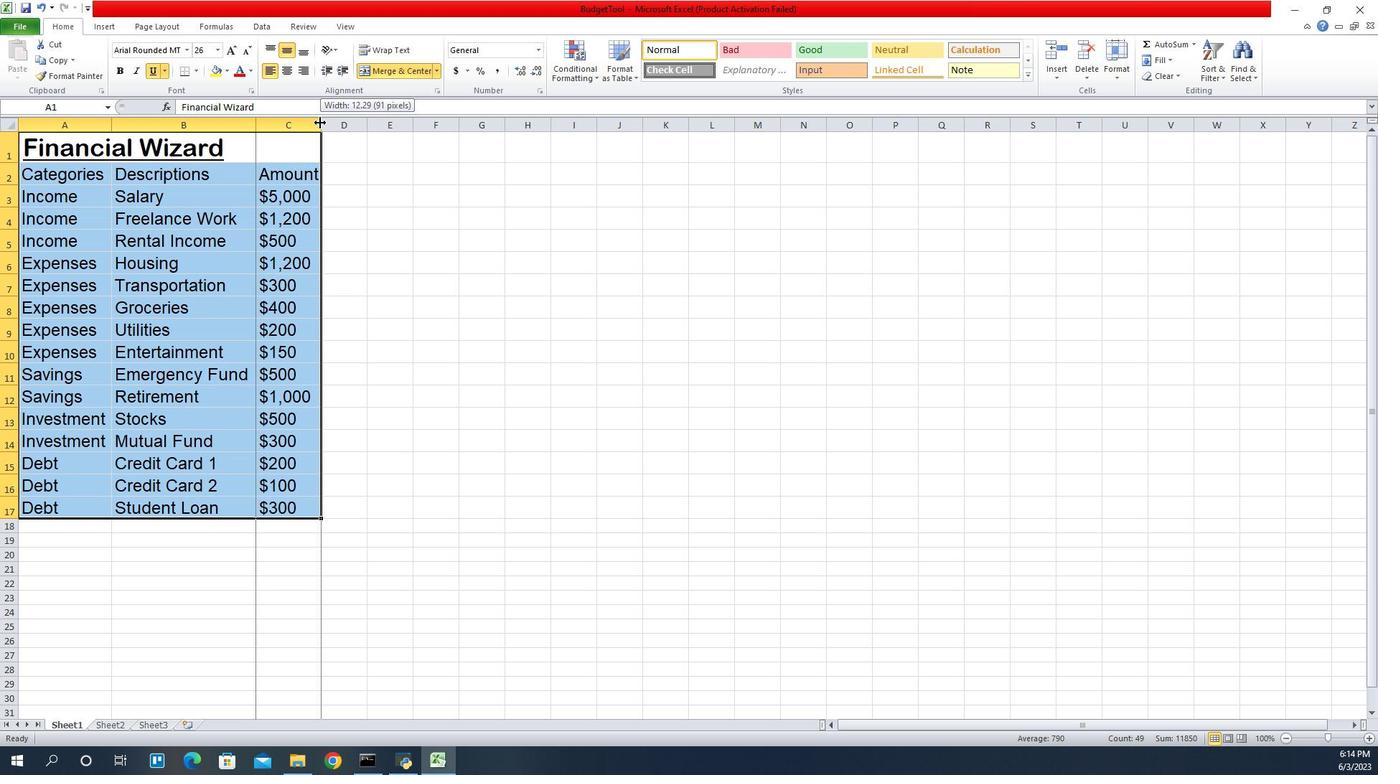 
Action: Mouse moved to (1267, 137)
Screenshot: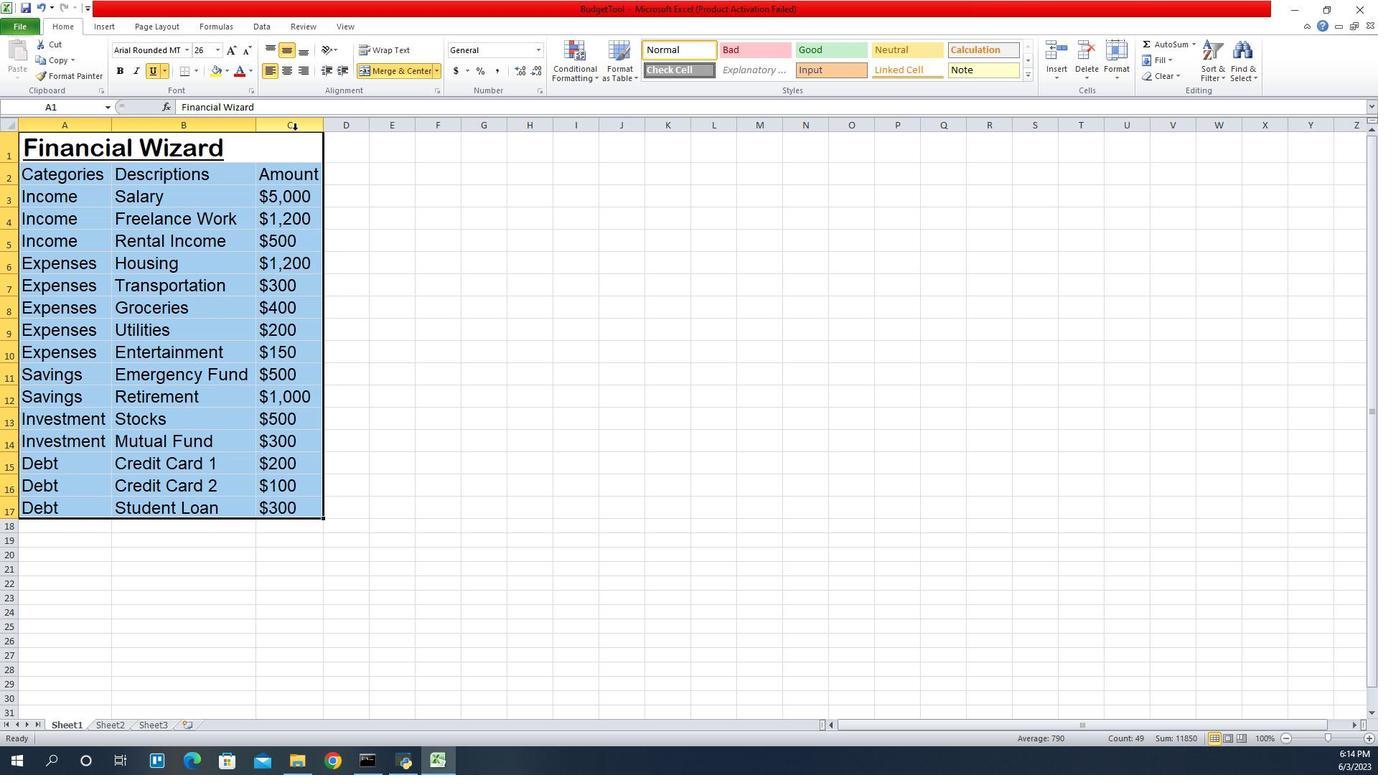 
